 Task: Look for space in Sopron, Hungary from 6th June, 2023 to 8th June, 2023 for 2 adults in price range Rs.7000 to Rs.12000. Place can be private room with 1  bedroom having 2 beds and 1 bathroom. Property type can be house, flat, guest house. Booking option can be shelf check-in. Required host language is English.
Action: Mouse moved to (533, 85)
Screenshot: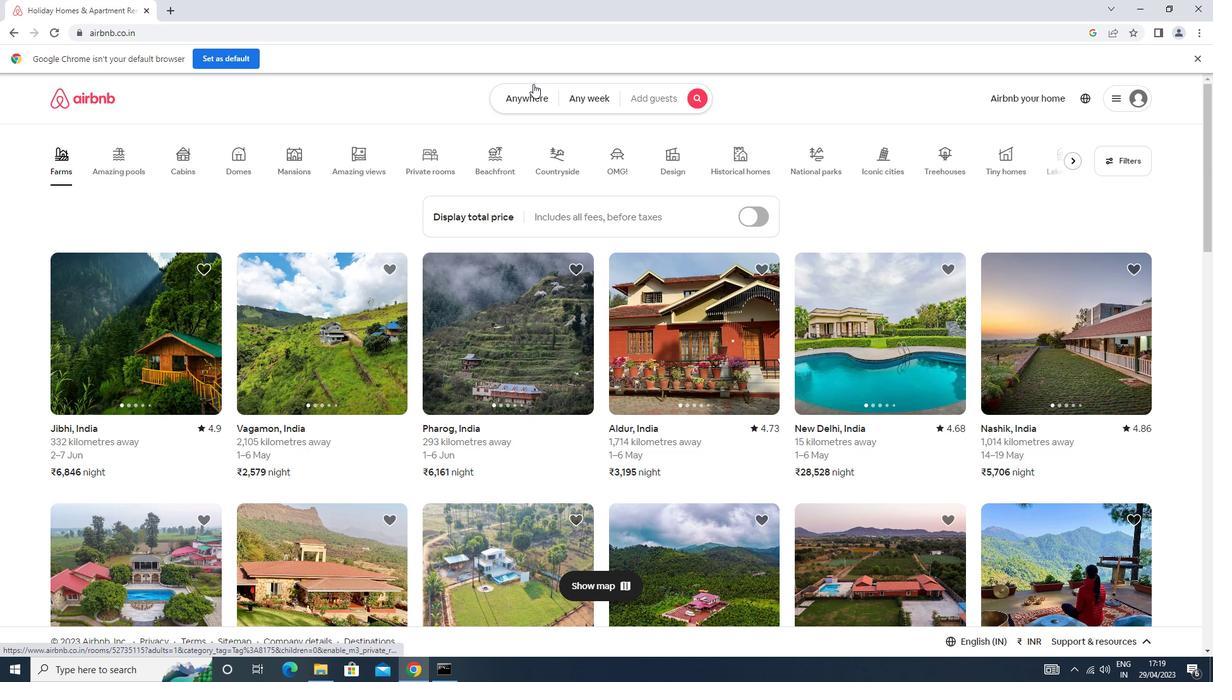 
Action: Mouse pressed left at (533, 85)
Screenshot: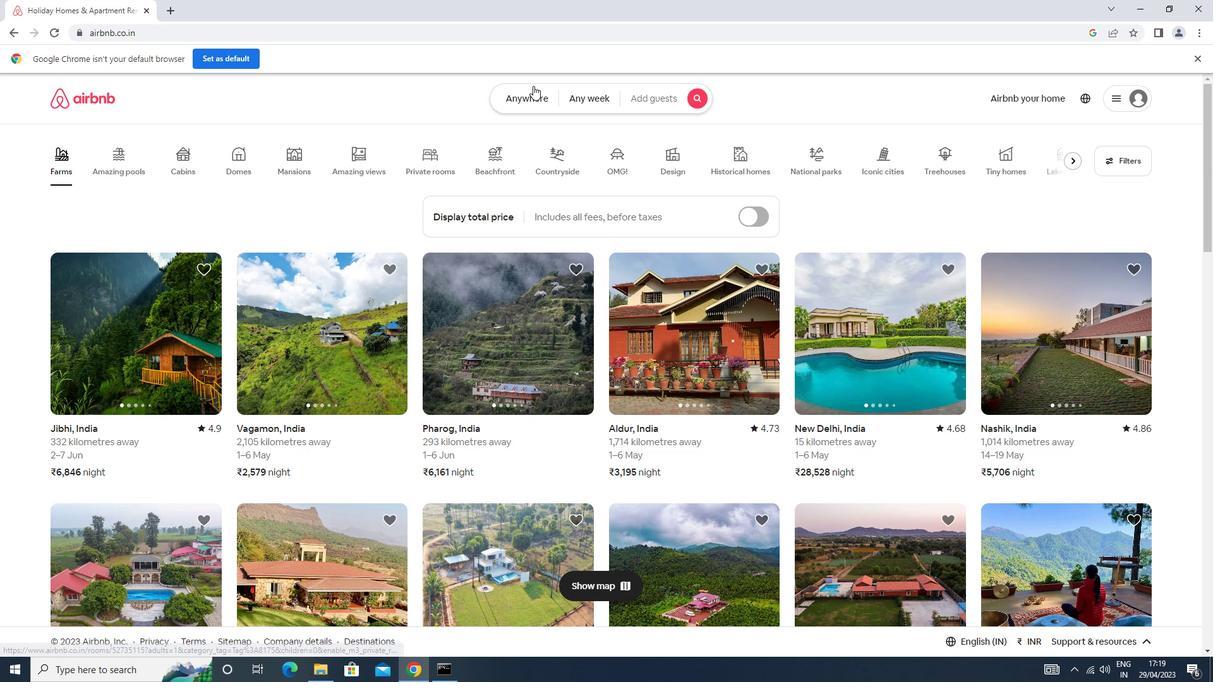 
Action: Mouse moved to (491, 153)
Screenshot: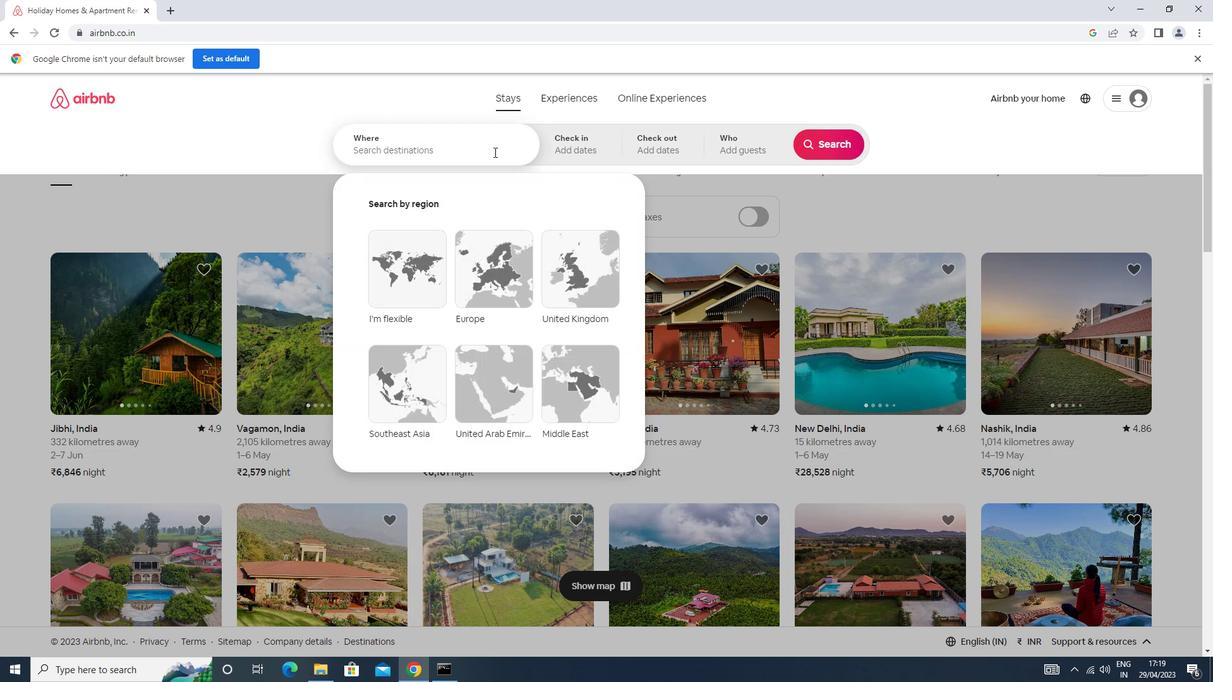 
Action: Mouse pressed left at (491, 153)
Screenshot: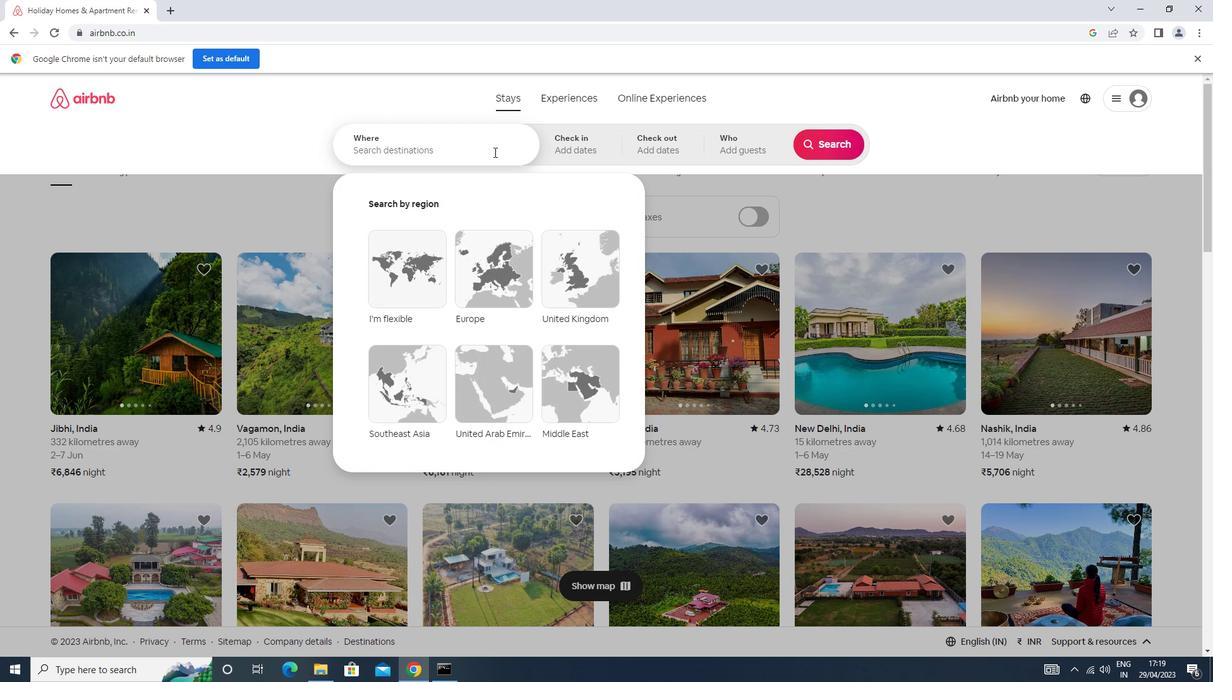 
Action: Mouse moved to (489, 154)
Screenshot: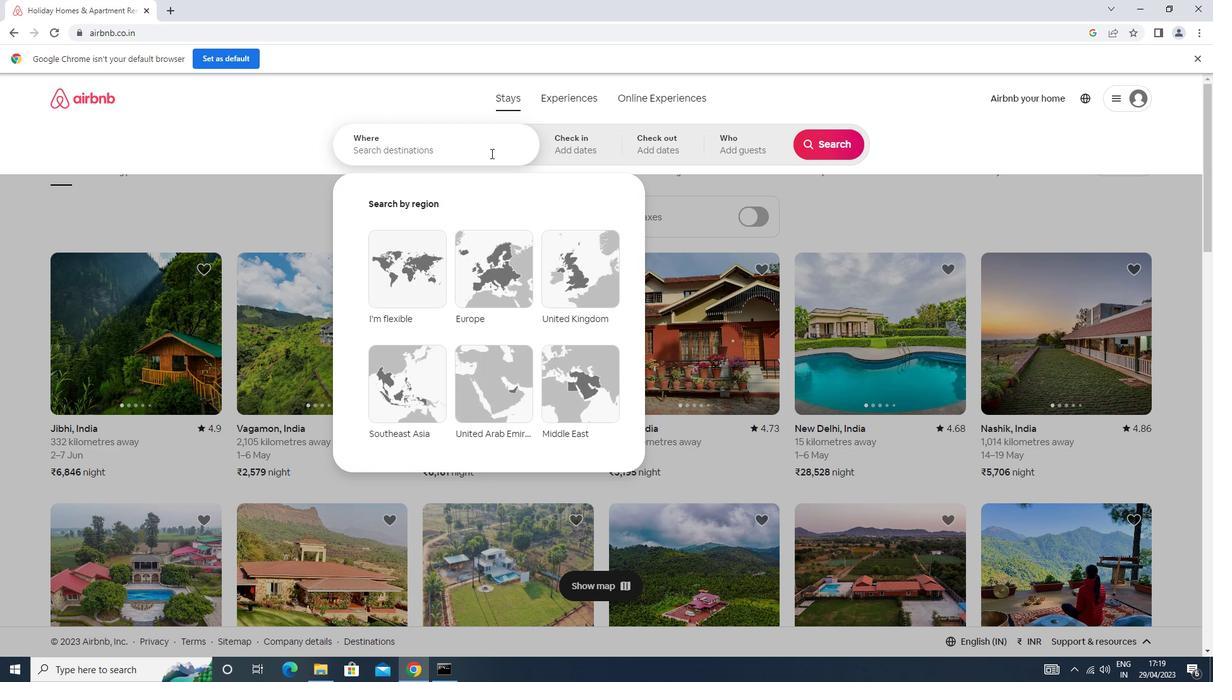 
Action: Key pressed s<Key.shift>OPRON<Key.enter>
Screenshot: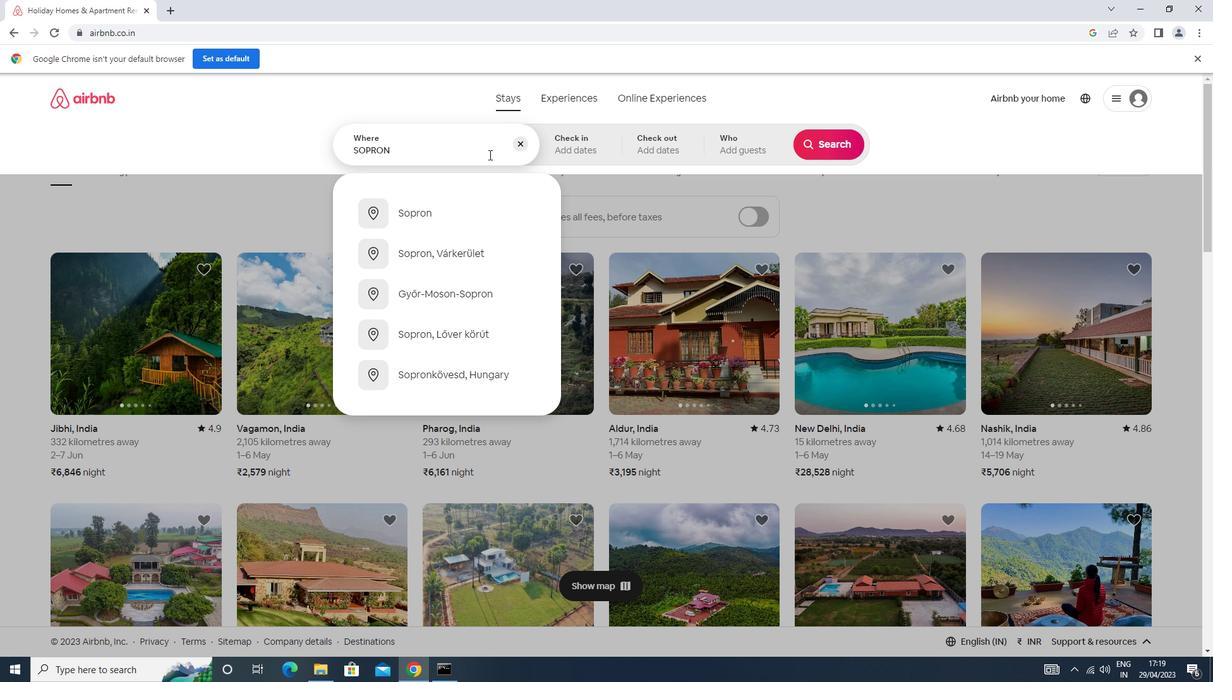 
Action: Mouse moved to (831, 245)
Screenshot: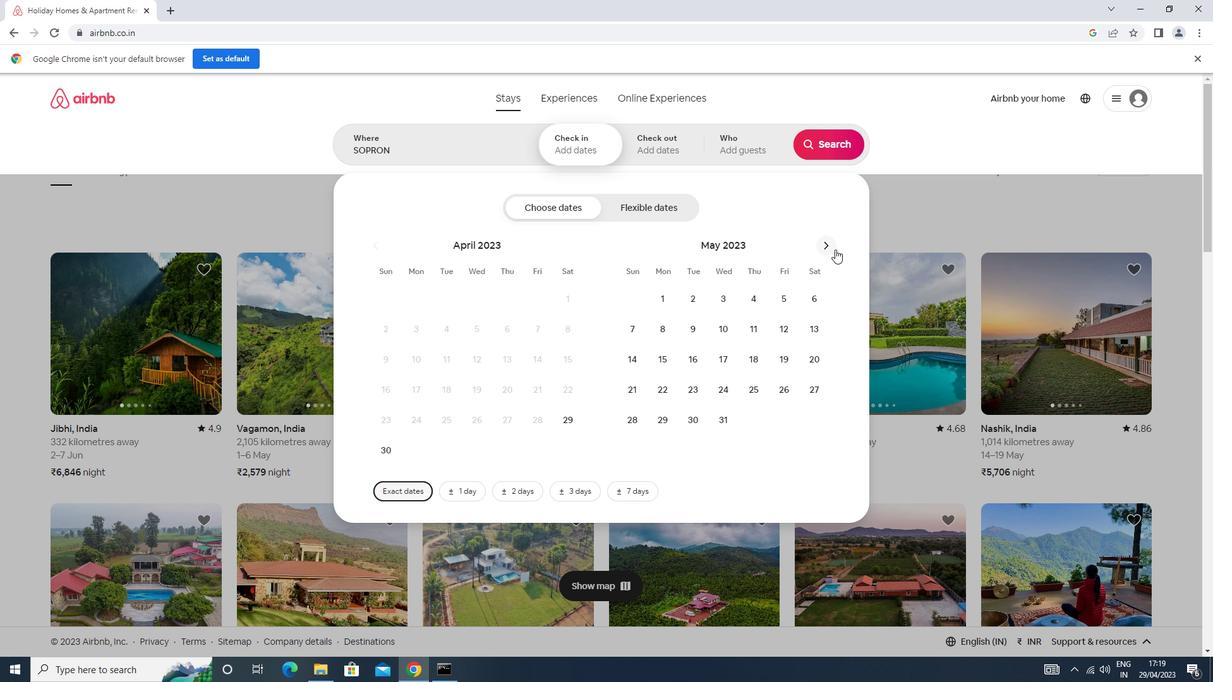 
Action: Mouse pressed left at (831, 245)
Screenshot: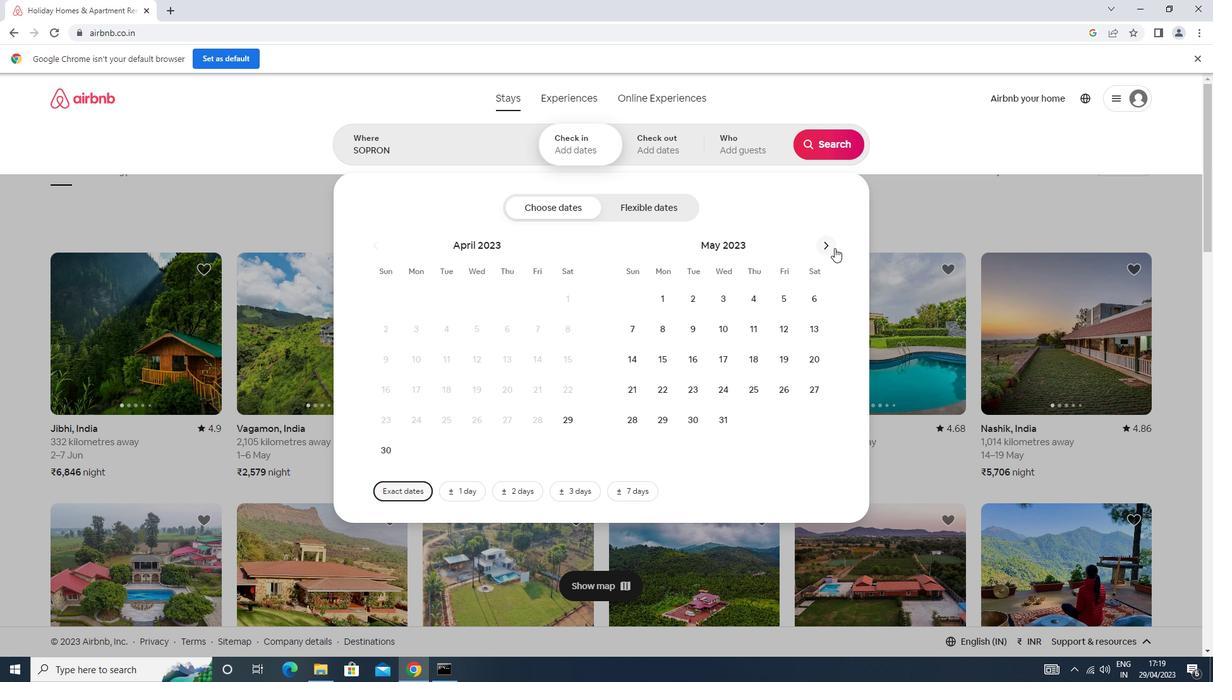 
Action: Mouse moved to (686, 326)
Screenshot: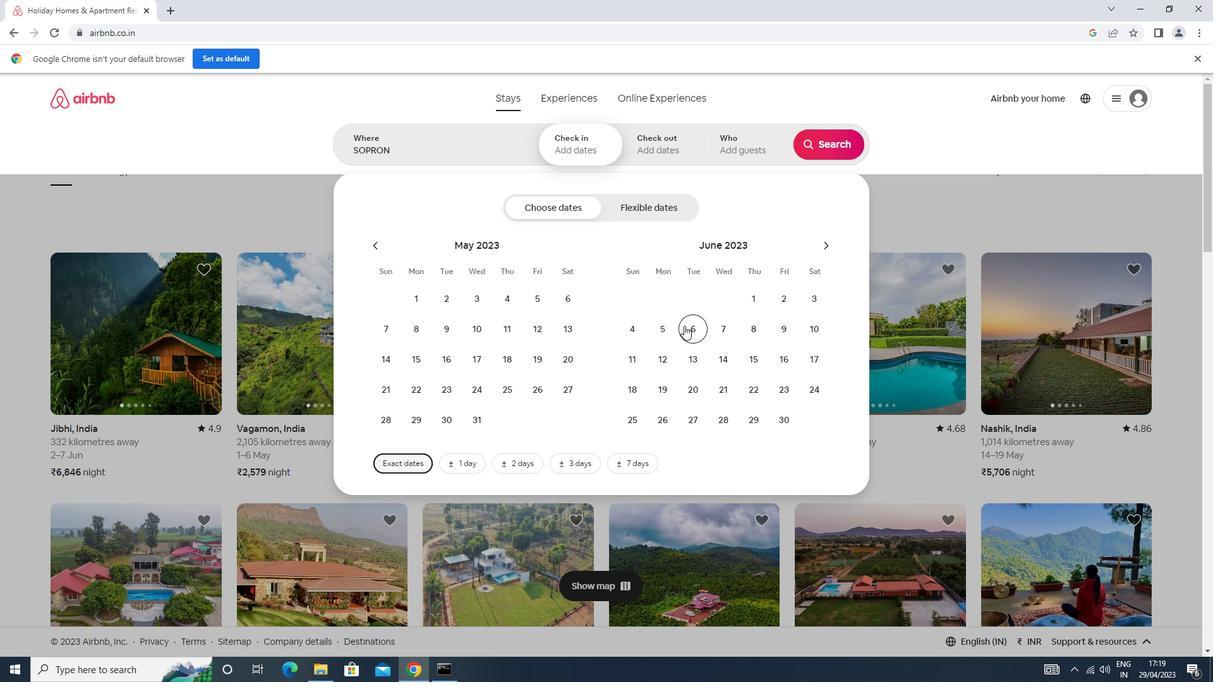 
Action: Mouse pressed left at (686, 326)
Screenshot: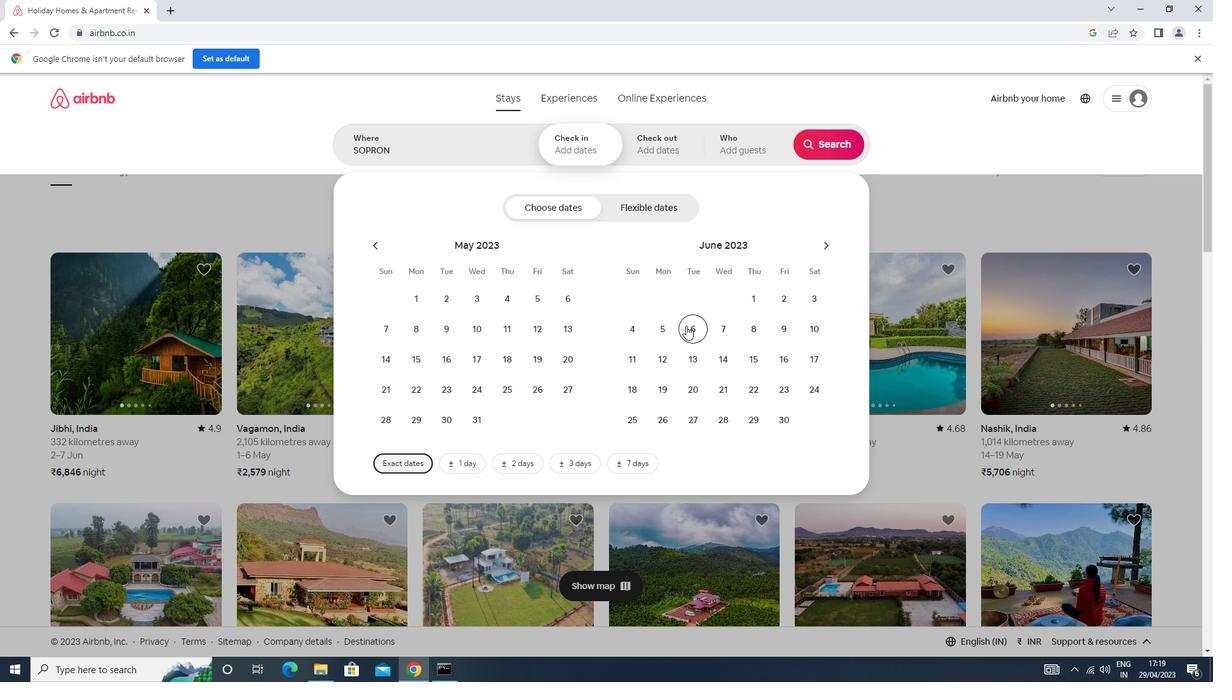 
Action: Mouse moved to (752, 333)
Screenshot: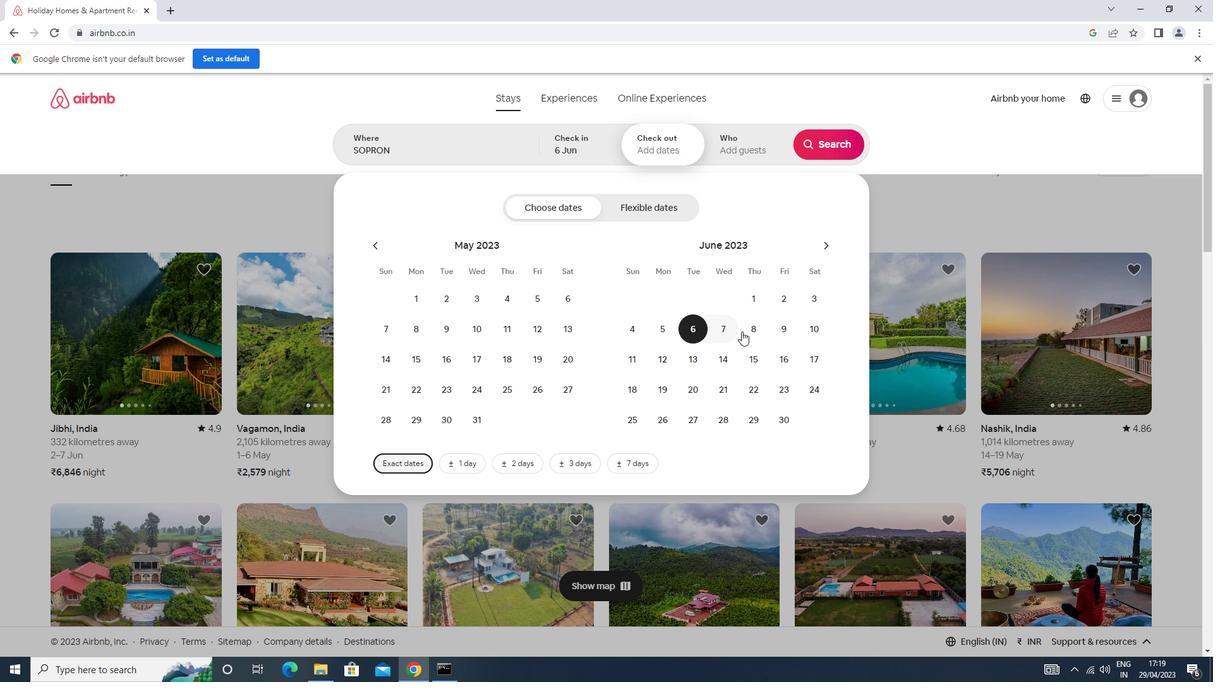 
Action: Mouse pressed left at (752, 333)
Screenshot: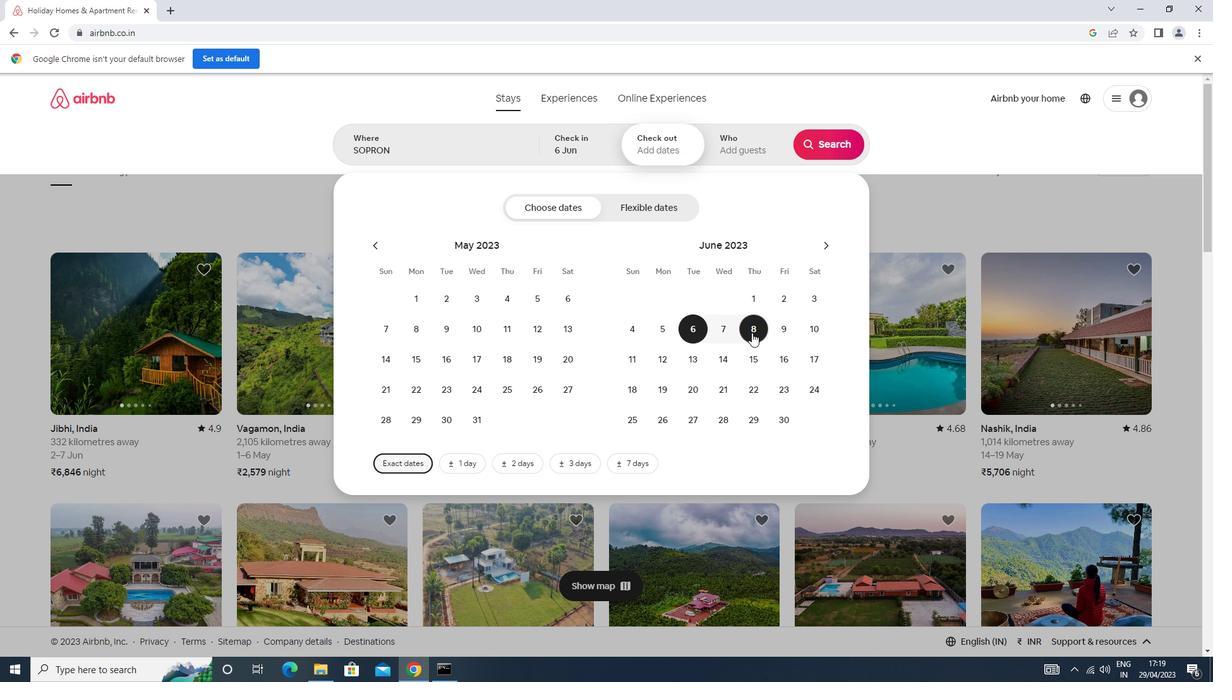 
Action: Mouse moved to (740, 142)
Screenshot: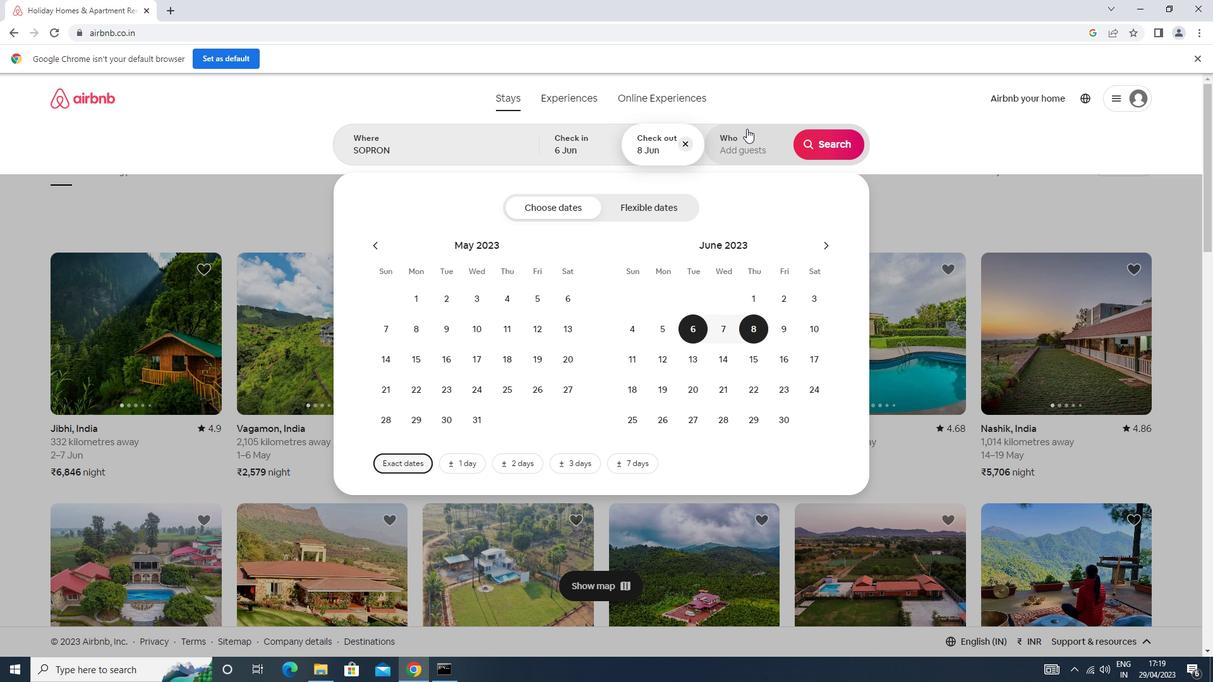 
Action: Mouse pressed left at (740, 142)
Screenshot: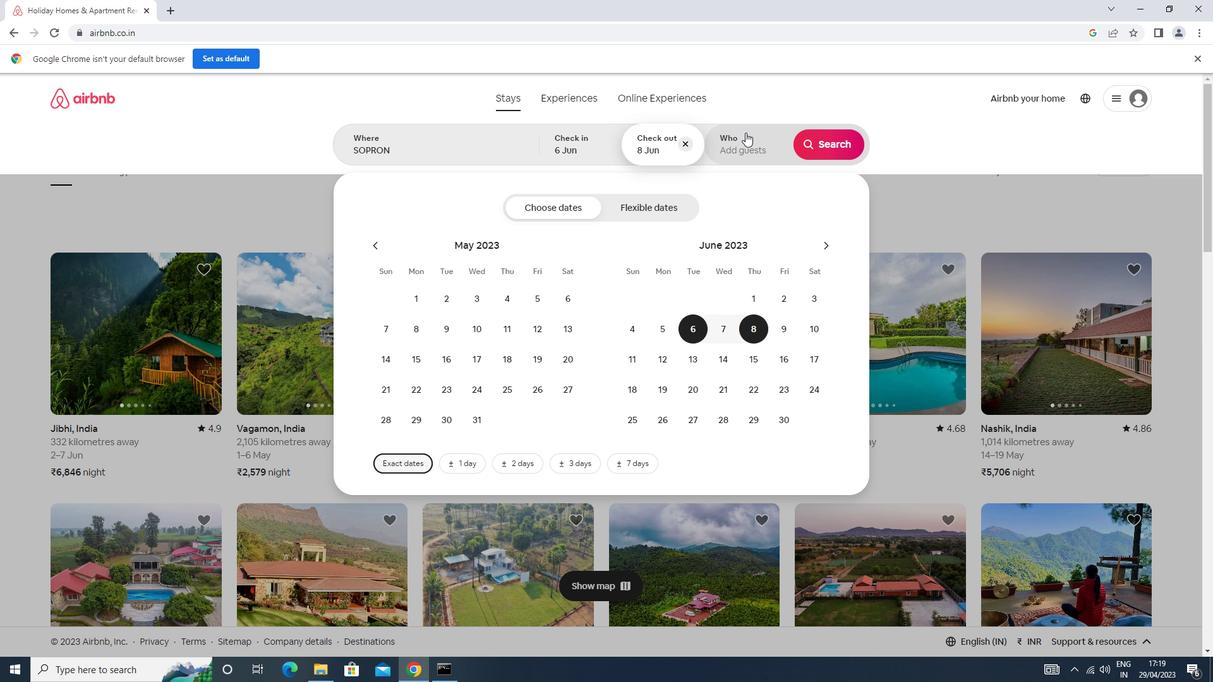 
Action: Mouse moved to (828, 212)
Screenshot: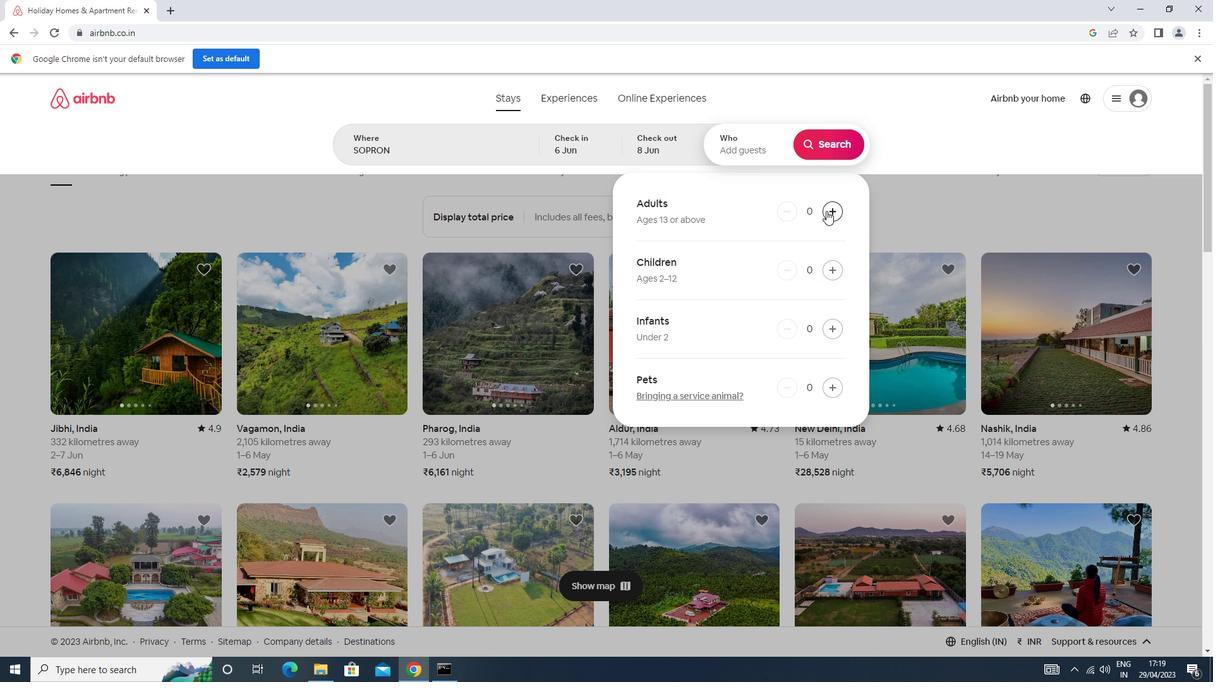 
Action: Mouse pressed left at (828, 212)
Screenshot: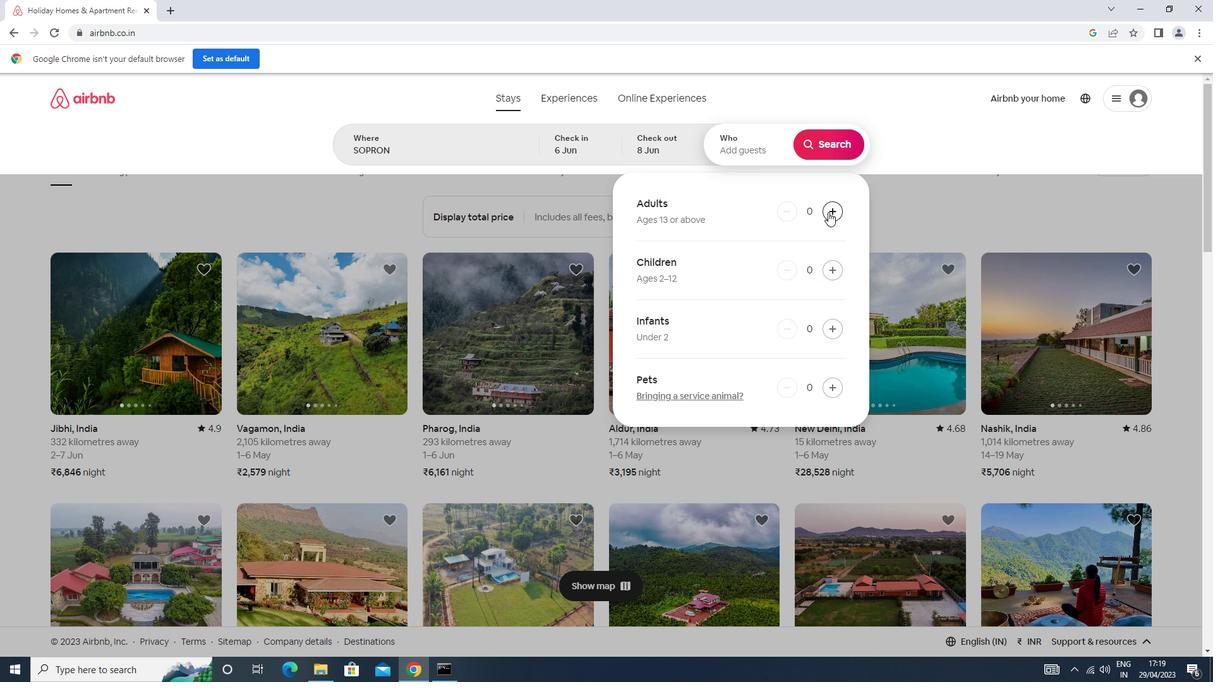 
Action: Mouse pressed left at (828, 212)
Screenshot: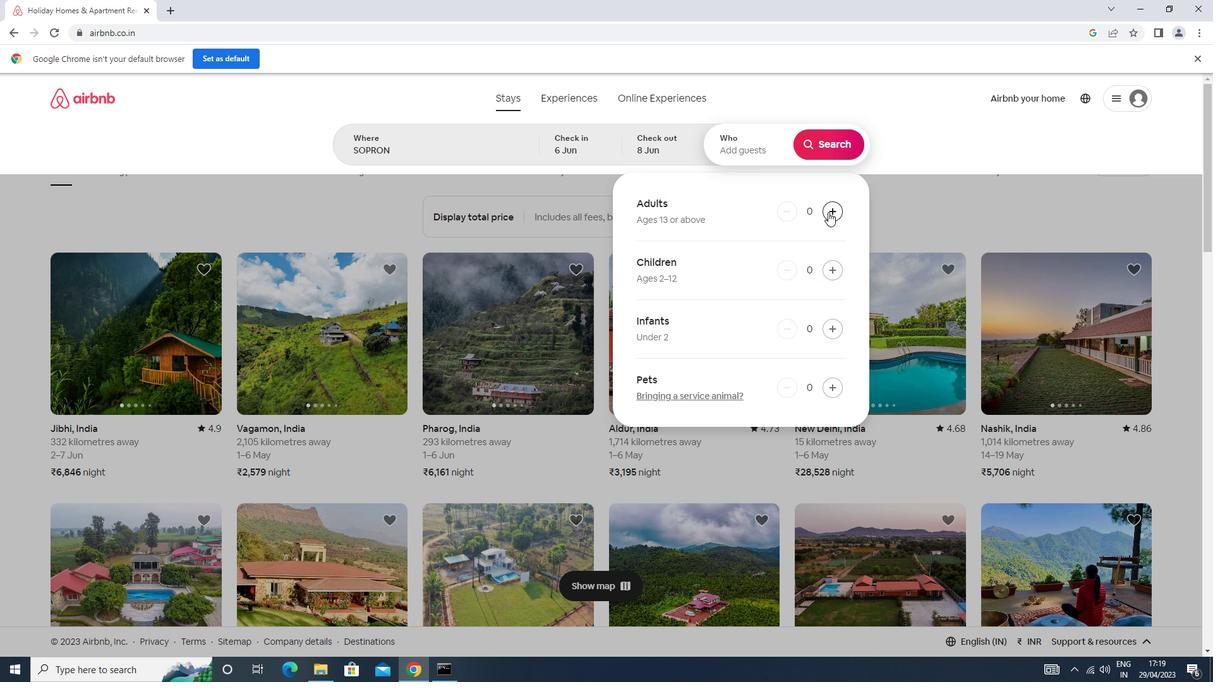 
Action: Mouse moved to (838, 147)
Screenshot: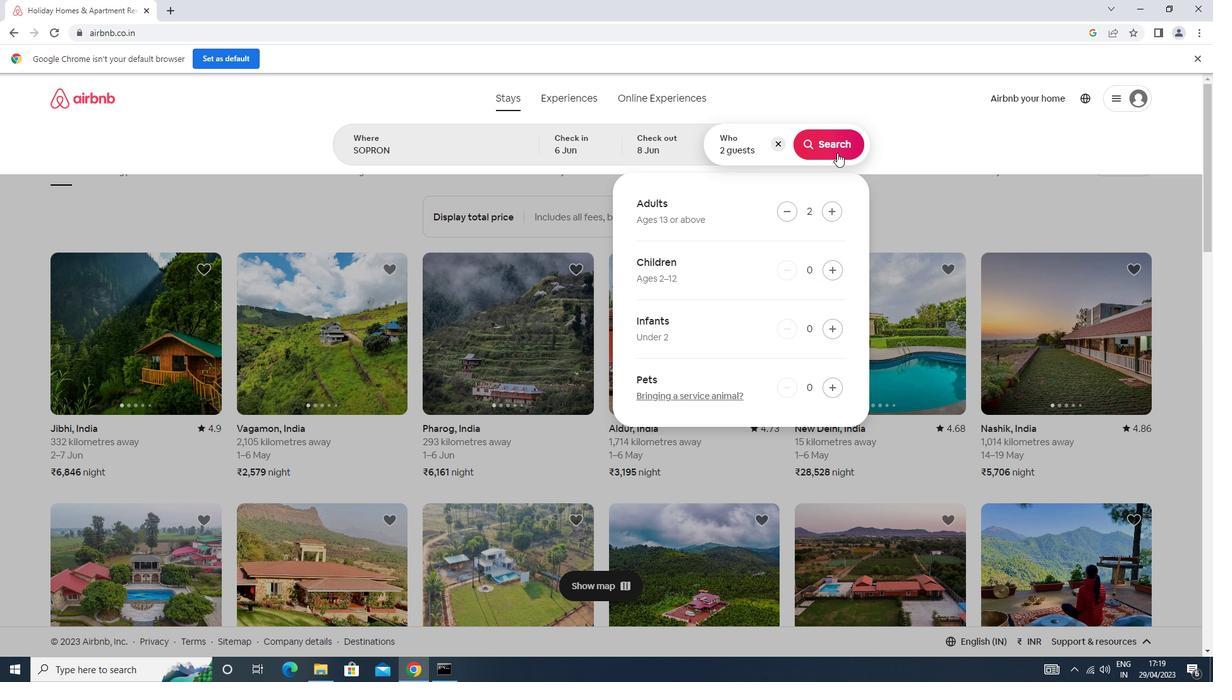 
Action: Mouse pressed left at (838, 147)
Screenshot: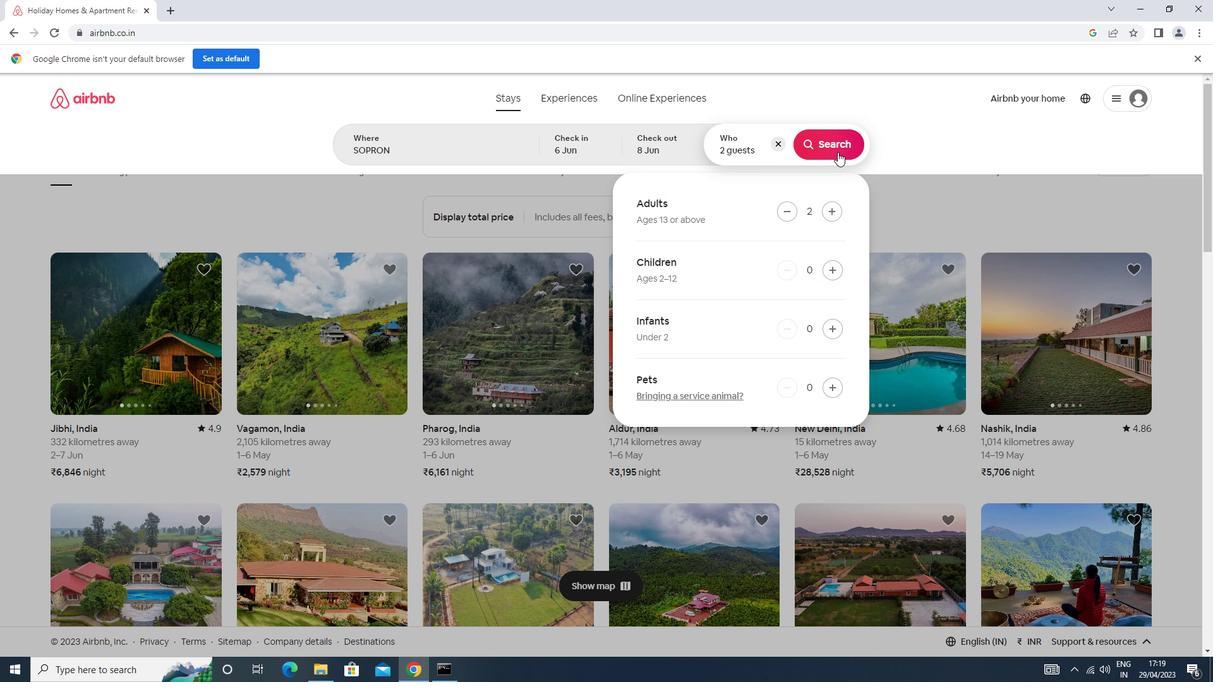 
Action: Mouse moved to (1165, 151)
Screenshot: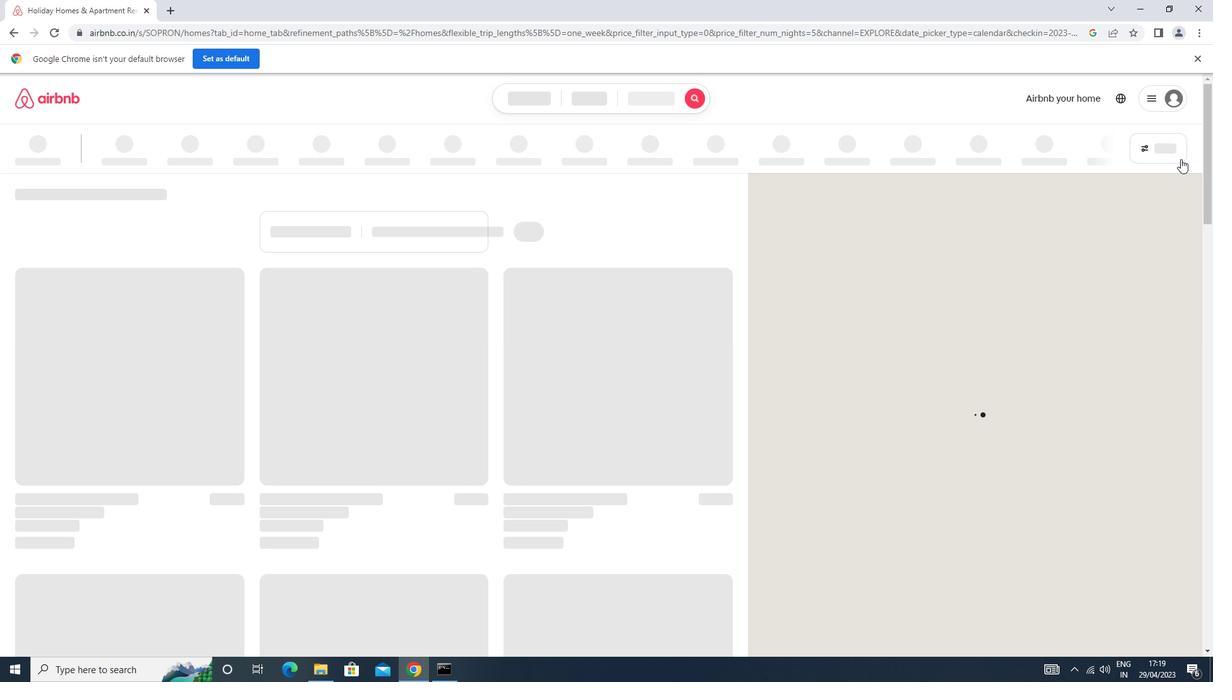 
Action: Mouse pressed left at (1165, 151)
Screenshot: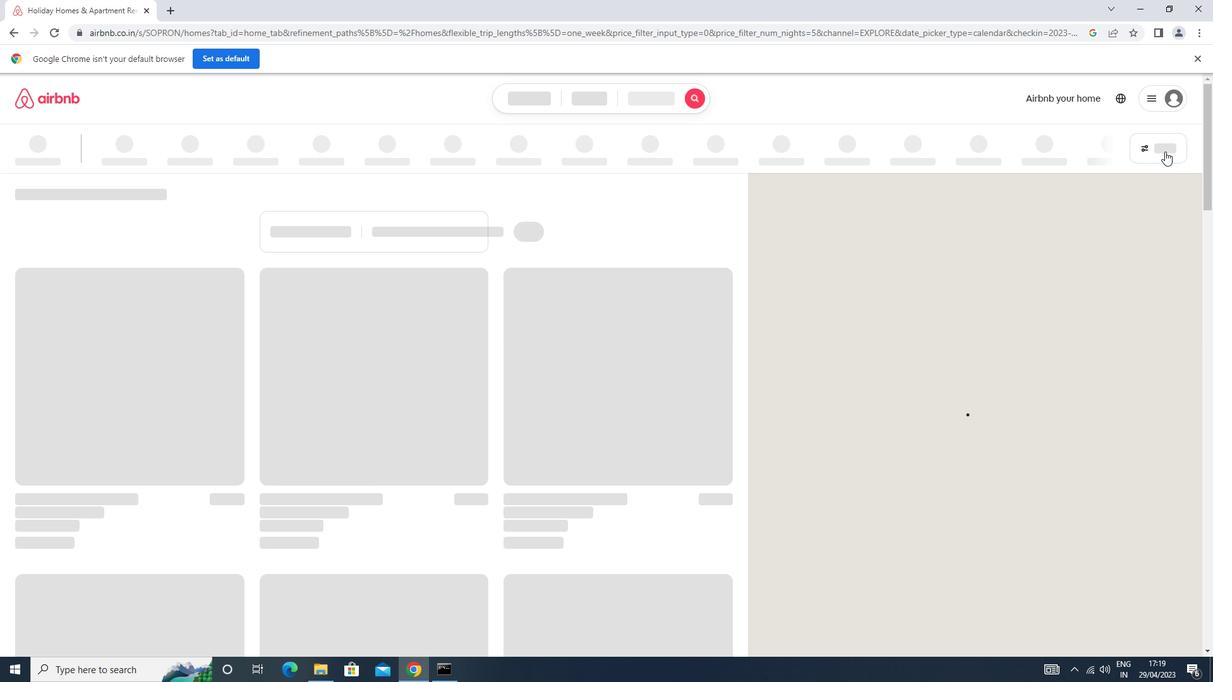 
Action: Mouse moved to (518, 308)
Screenshot: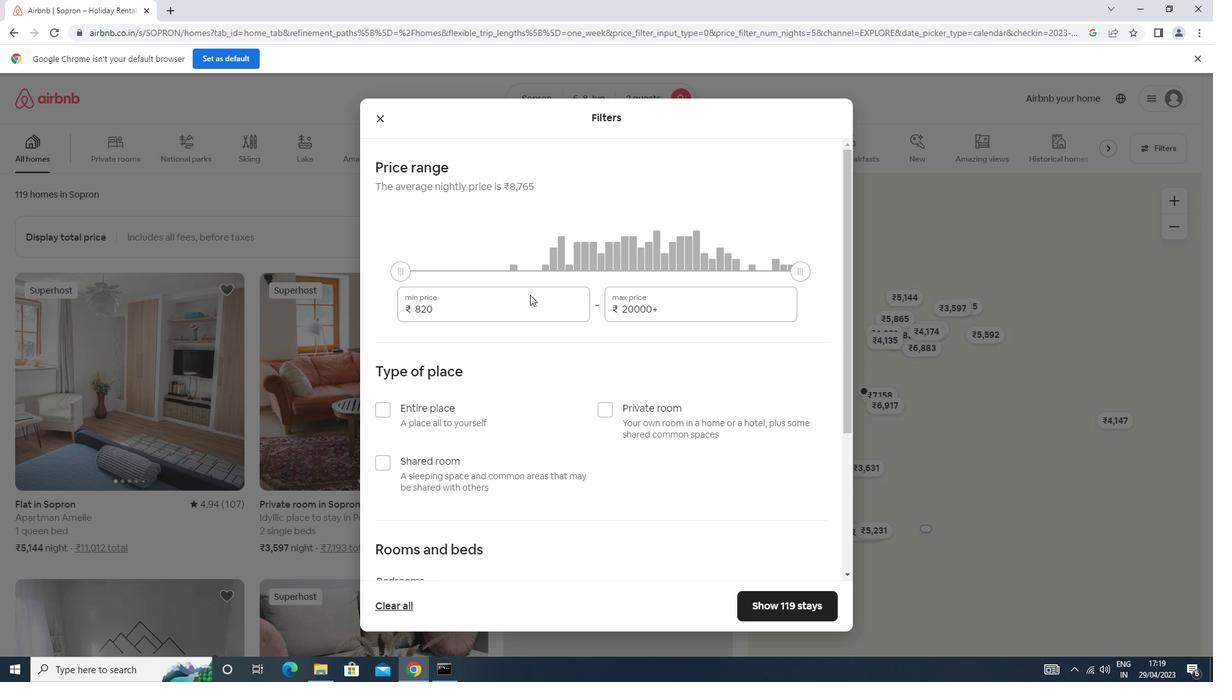 
Action: Mouse pressed left at (518, 308)
Screenshot: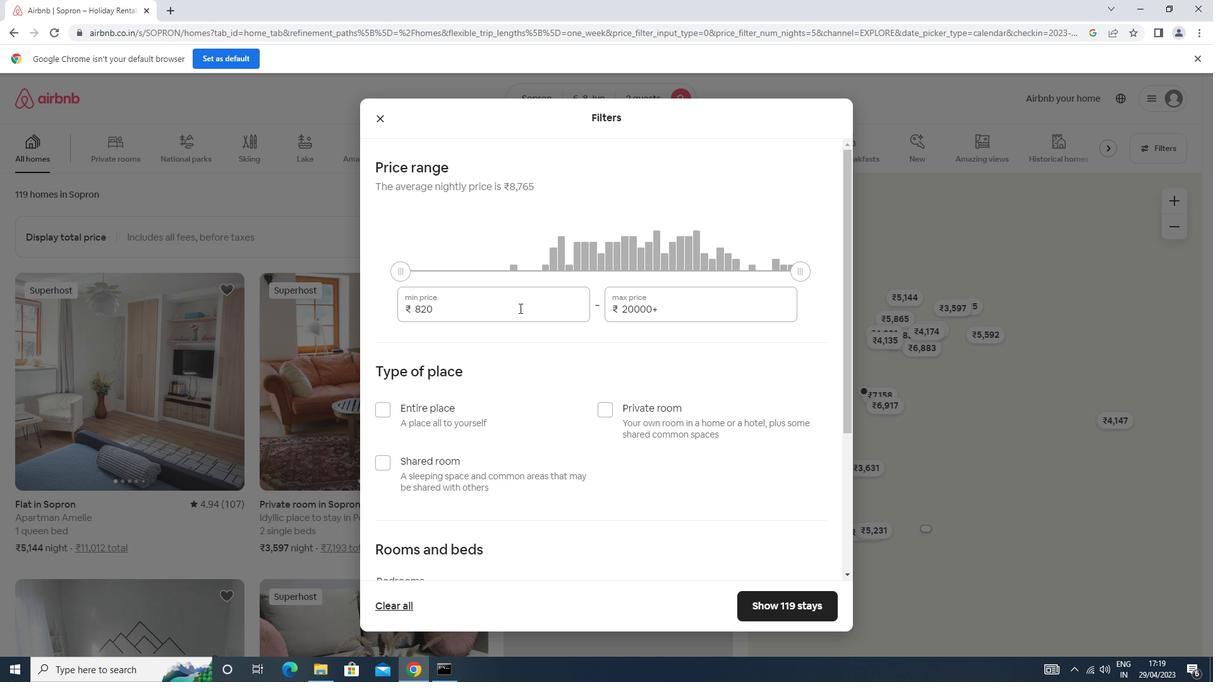 
Action: Mouse moved to (515, 314)
Screenshot: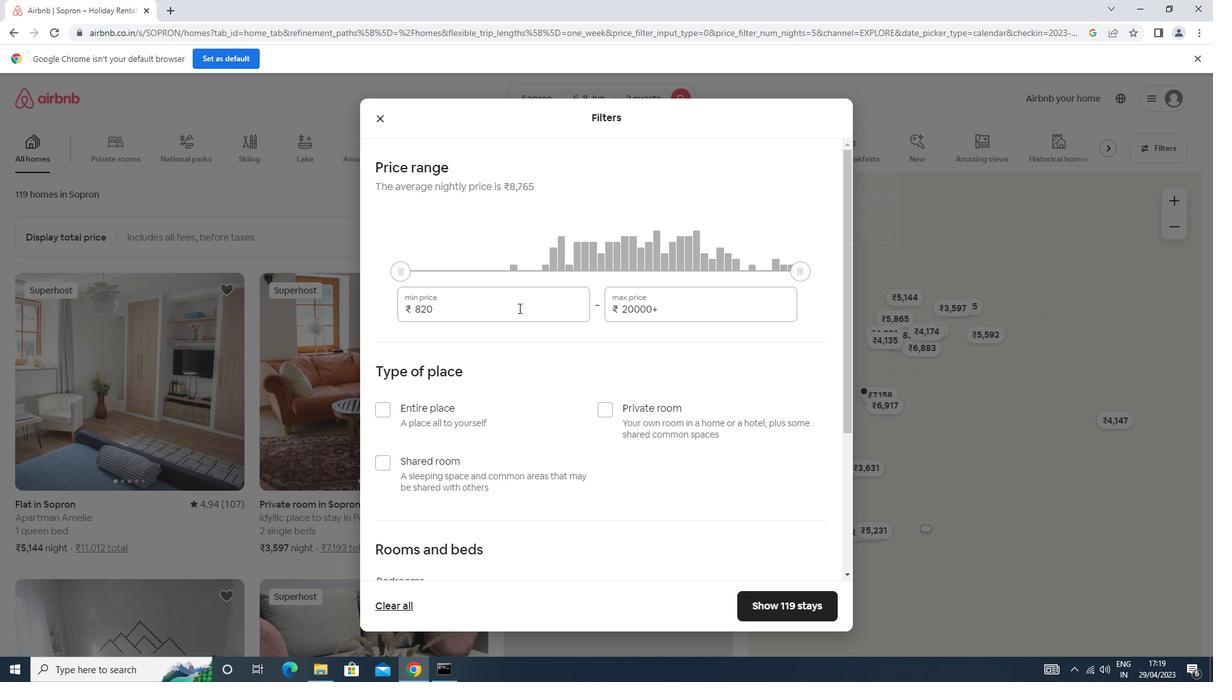 
Action: Key pressed <Key.backspace><Key.backspace><Key.backspace><Key.backspace><Key.backspace><Key.backspace><Key.backspace><Key.backspace><Key.backspace><Key.backspace><Key.backspace><Key.backspace><Key.backspace><Key.backspace>7000<Key.tab>12000
Screenshot: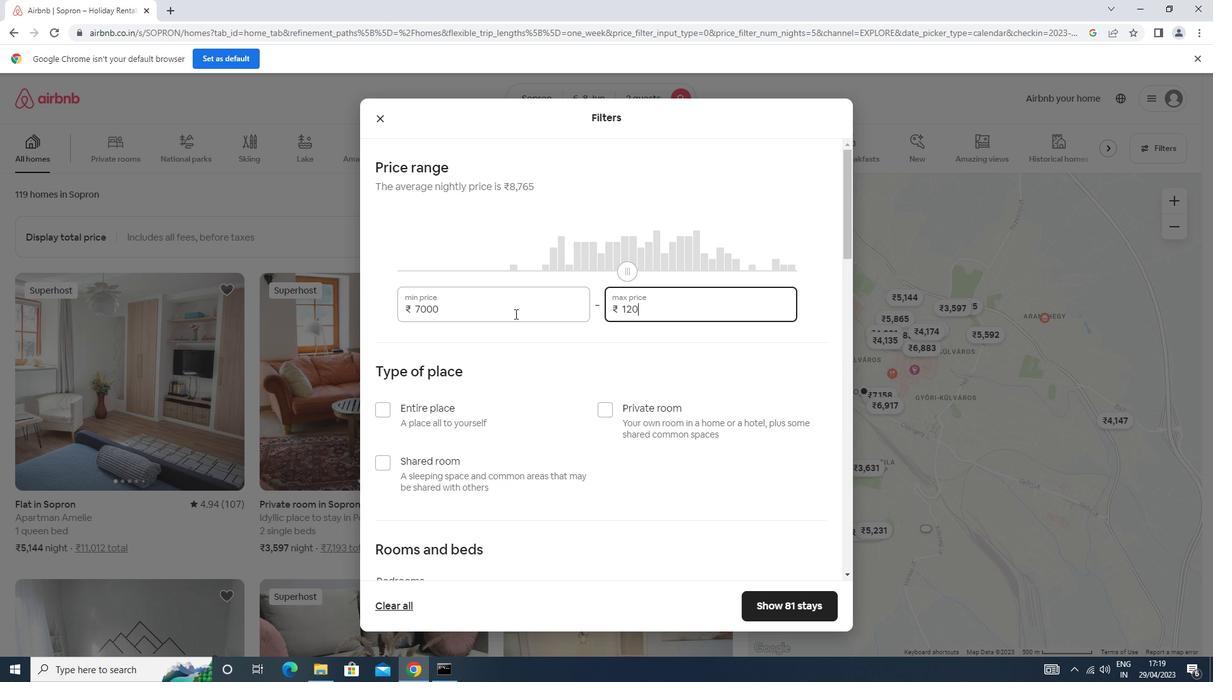 
Action: Mouse moved to (525, 308)
Screenshot: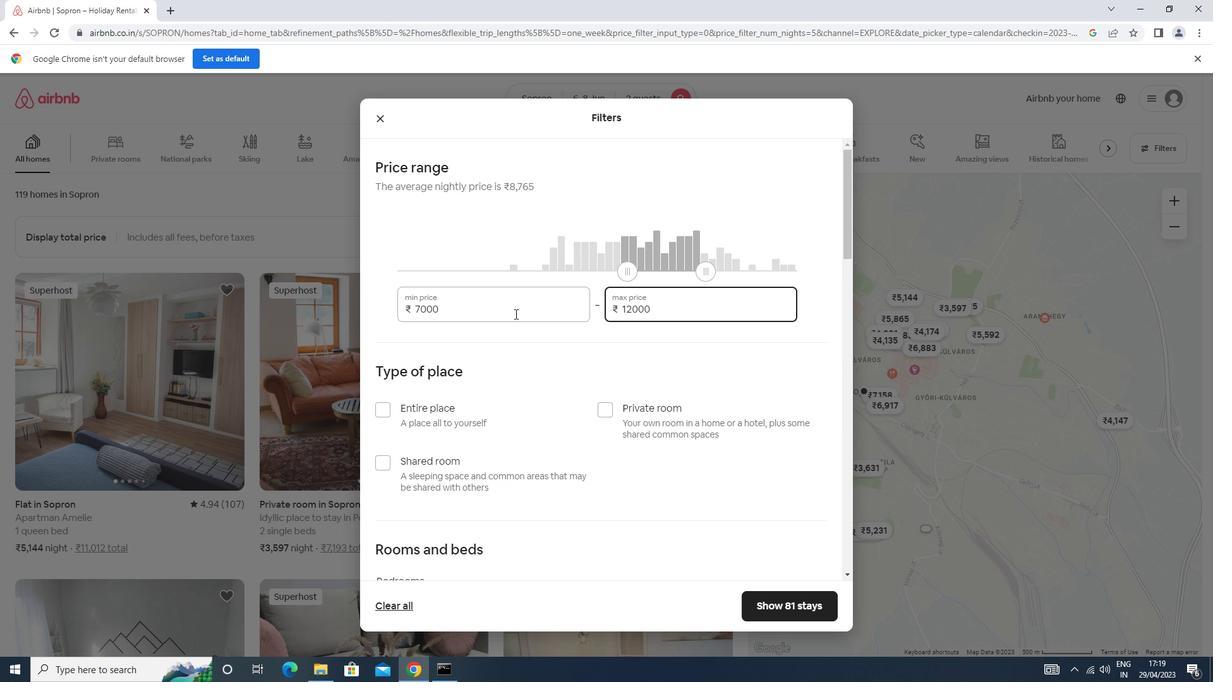 
Action: Mouse scrolled (525, 307) with delta (0, 0)
Screenshot: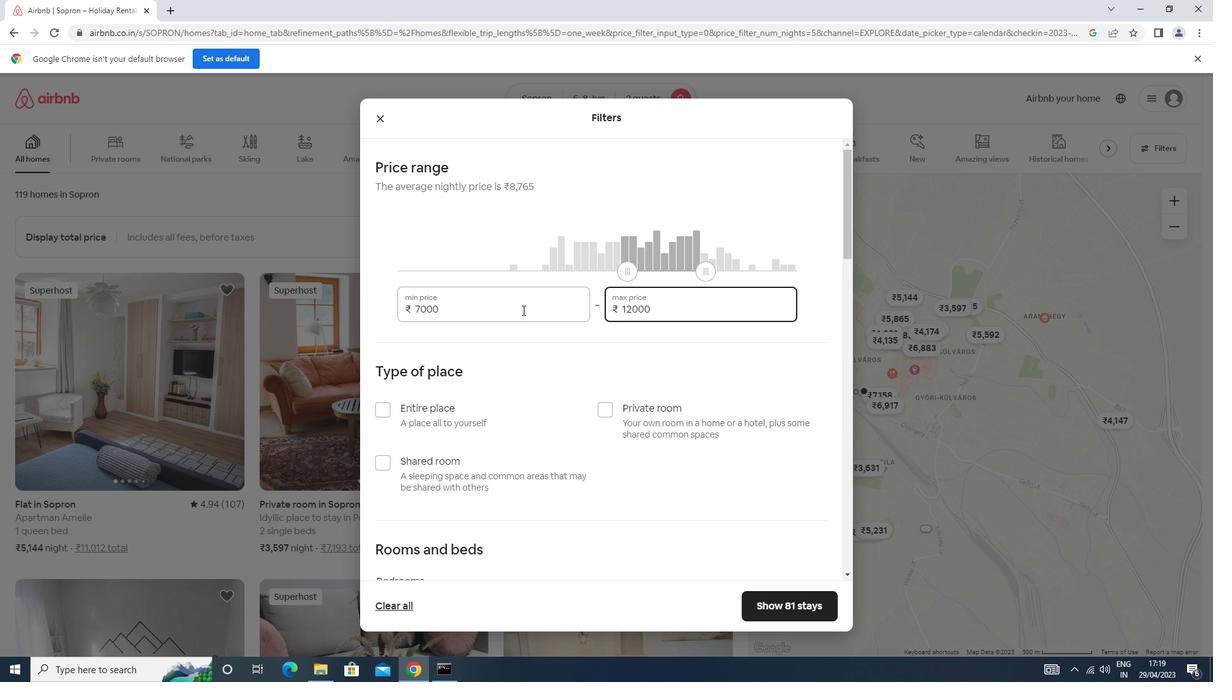 
Action: Mouse scrolled (525, 307) with delta (0, 0)
Screenshot: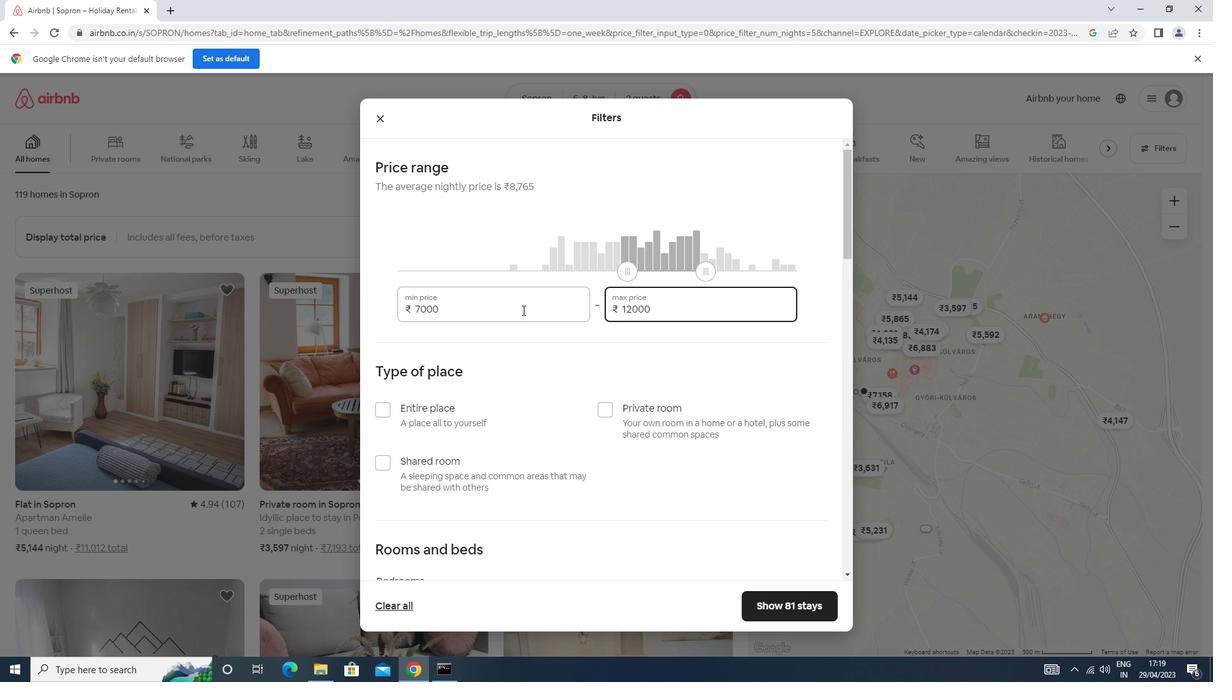 
Action: Mouse scrolled (525, 307) with delta (0, 0)
Screenshot: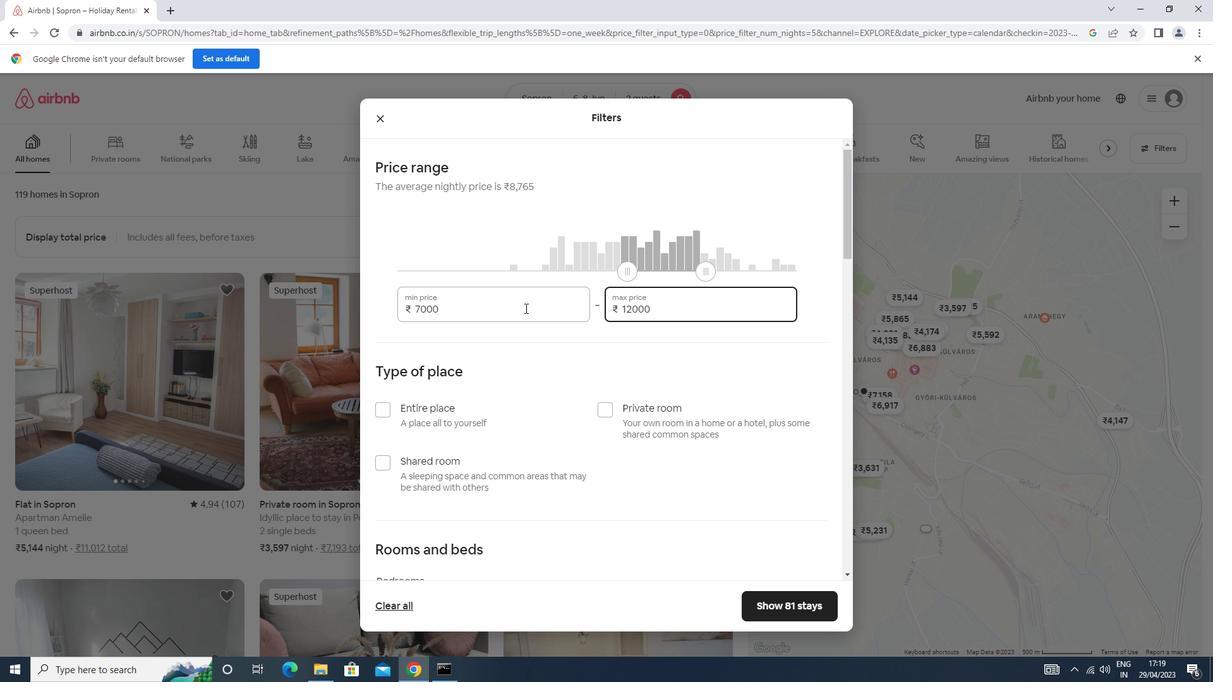 
Action: Mouse moved to (620, 216)
Screenshot: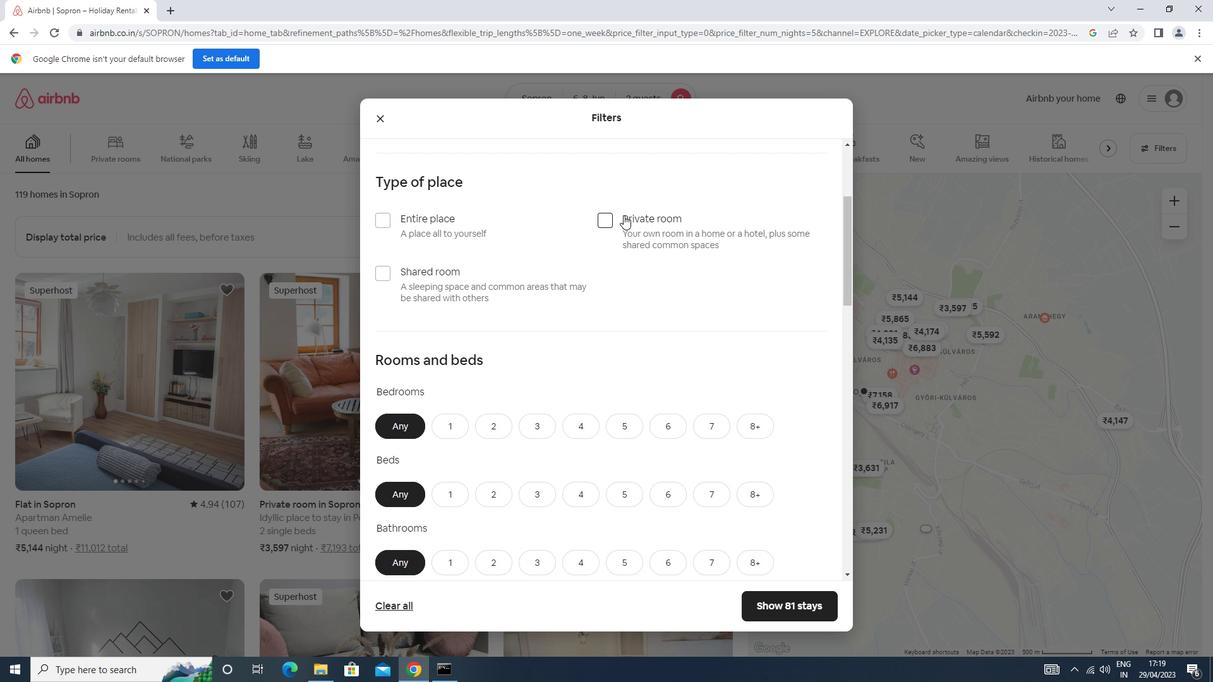 
Action: Mouse pressed left at (620, 216)
Screenshot: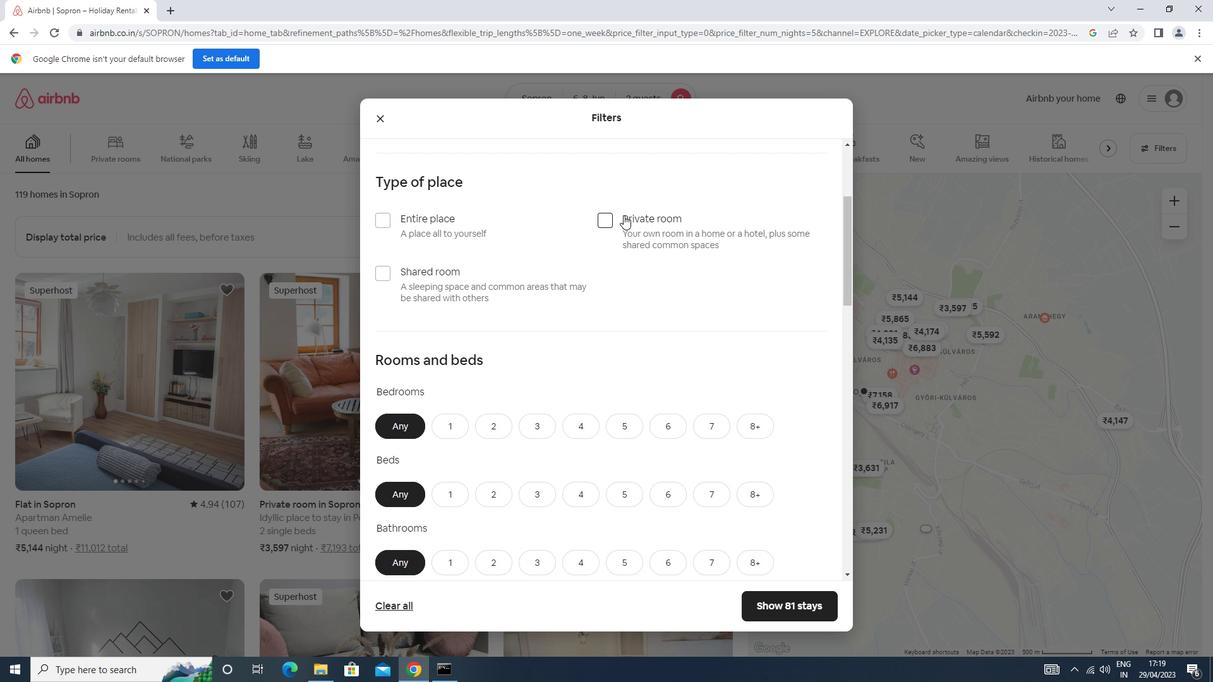 
Action: Mouse moved to (620, 216)
Screenshot: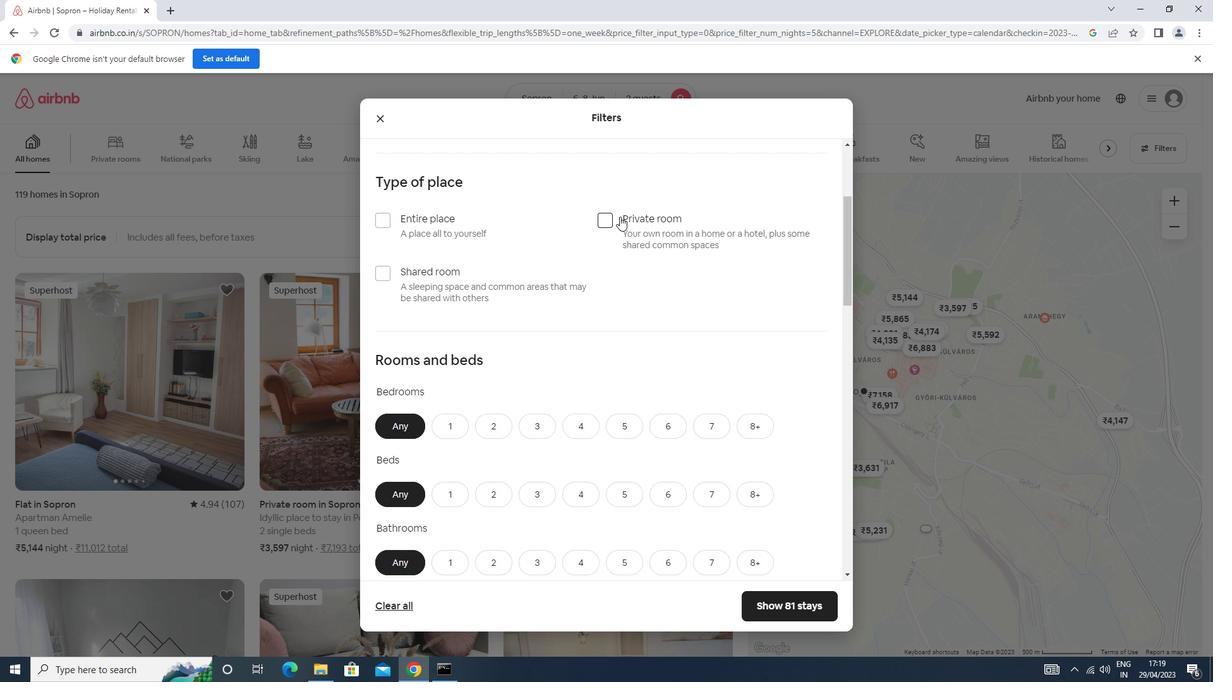 
Action: Mouse scrolled (620, 216) with delta (0, 0)
Screenshot: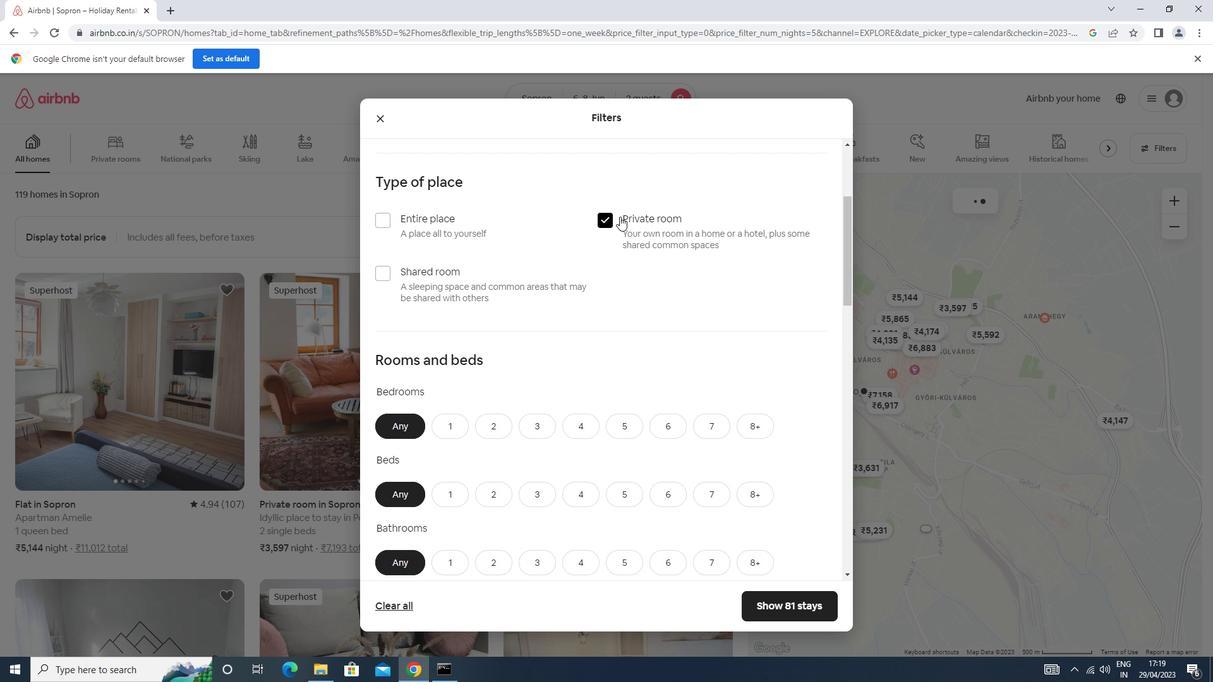 
Action: Mouse scrolled (620, 216) with delta (0, 0)
Screenshot: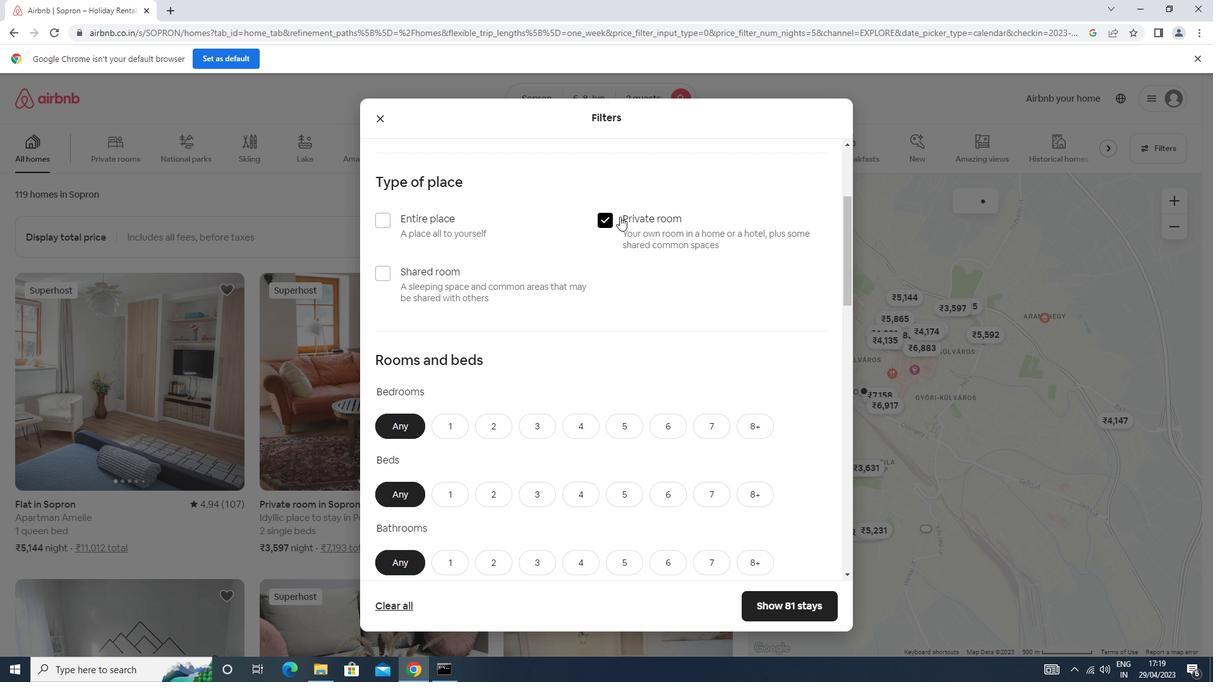 
Action: Mouse scrolled (620, 216) with delta (0, 0)
Screenshot: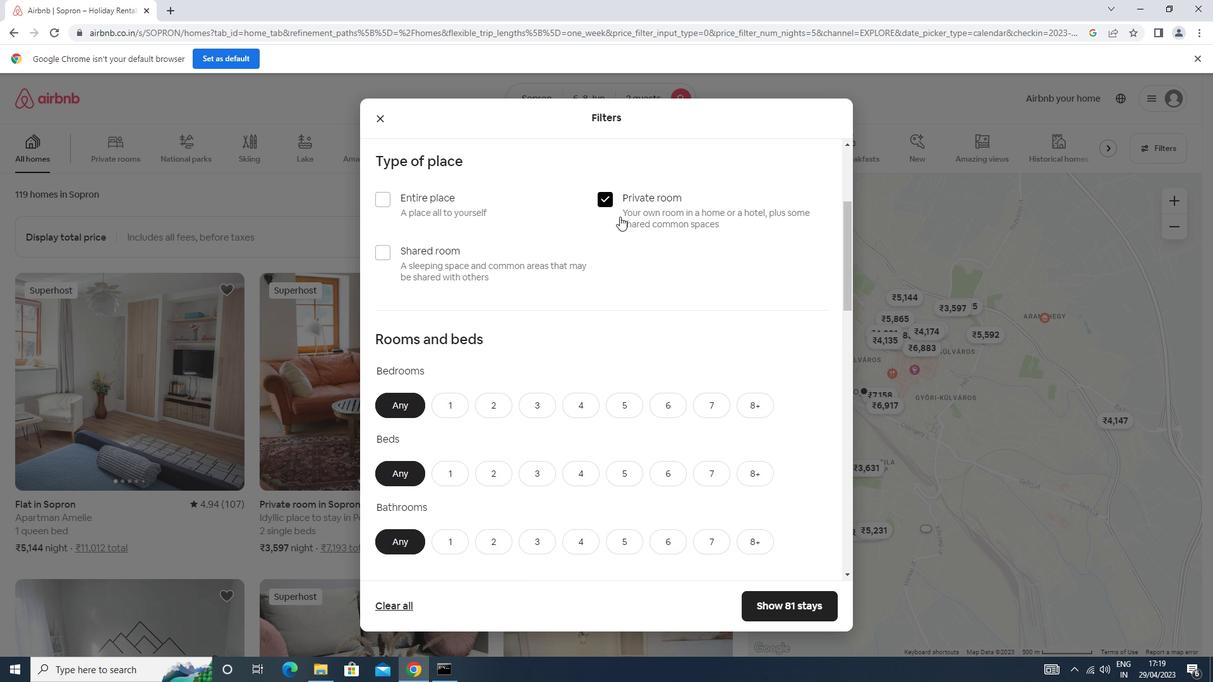 
Action: Mouse moved to (448, 226)
Screenshot: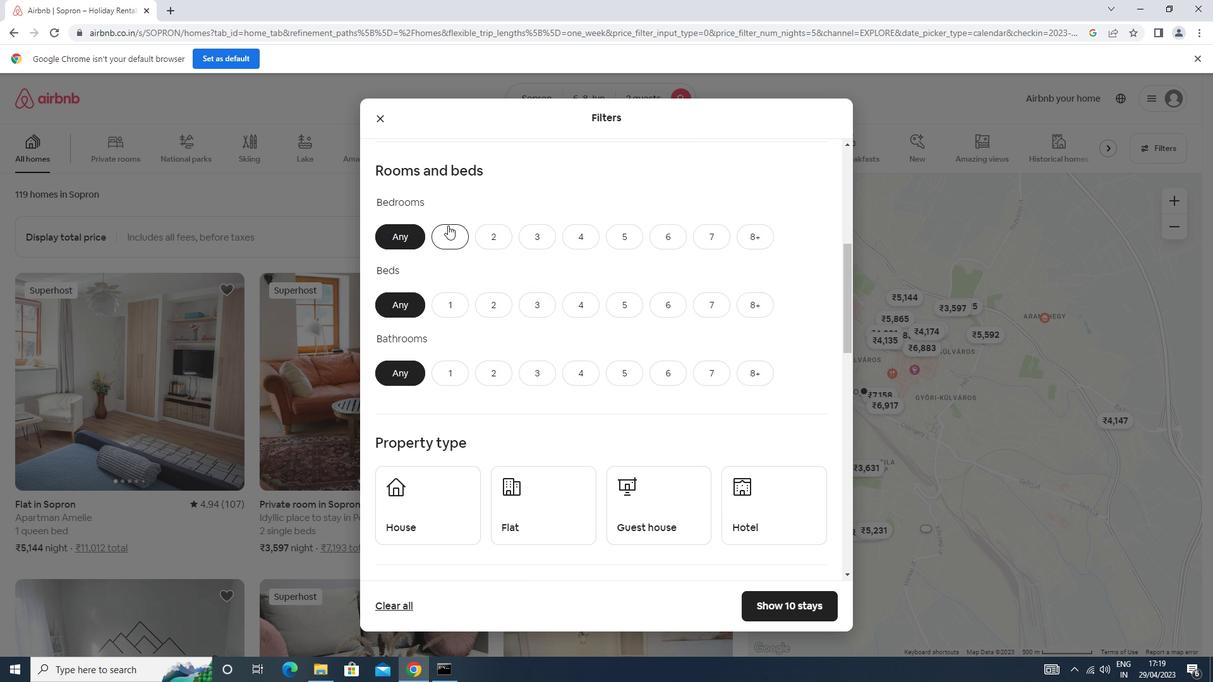 
Action: Mouse pressed left at (448, 226)
Screenshot: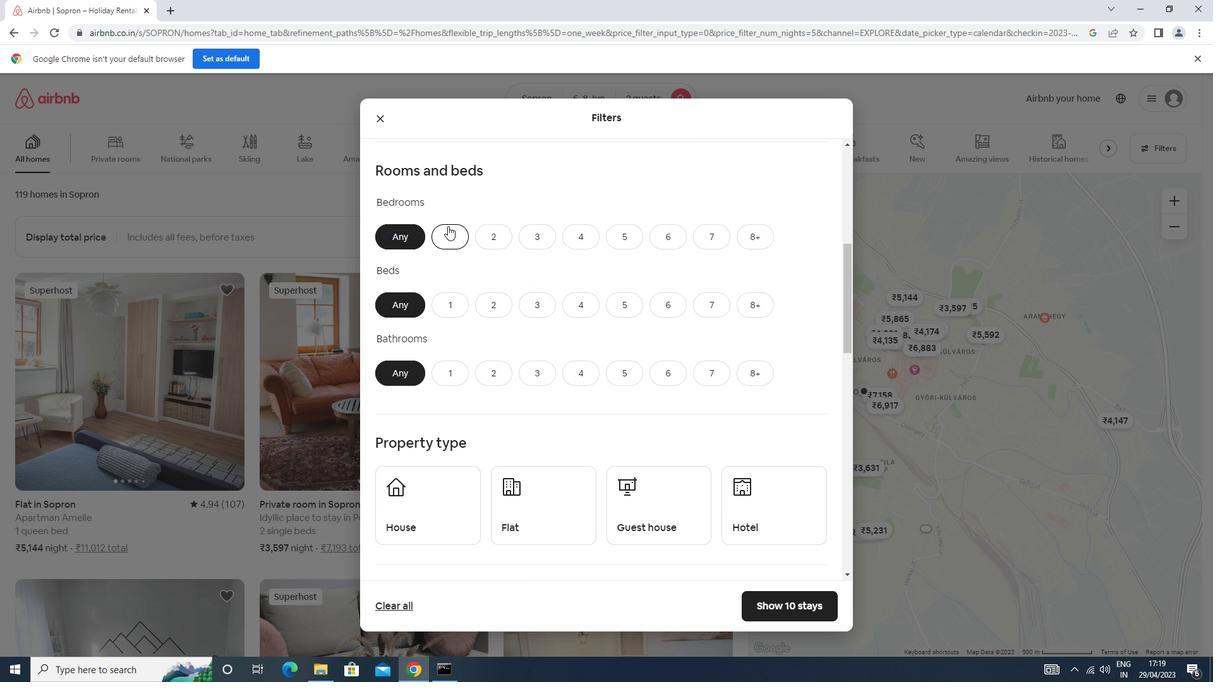
Action: Mouse moved to (494, 308)
Screenshot: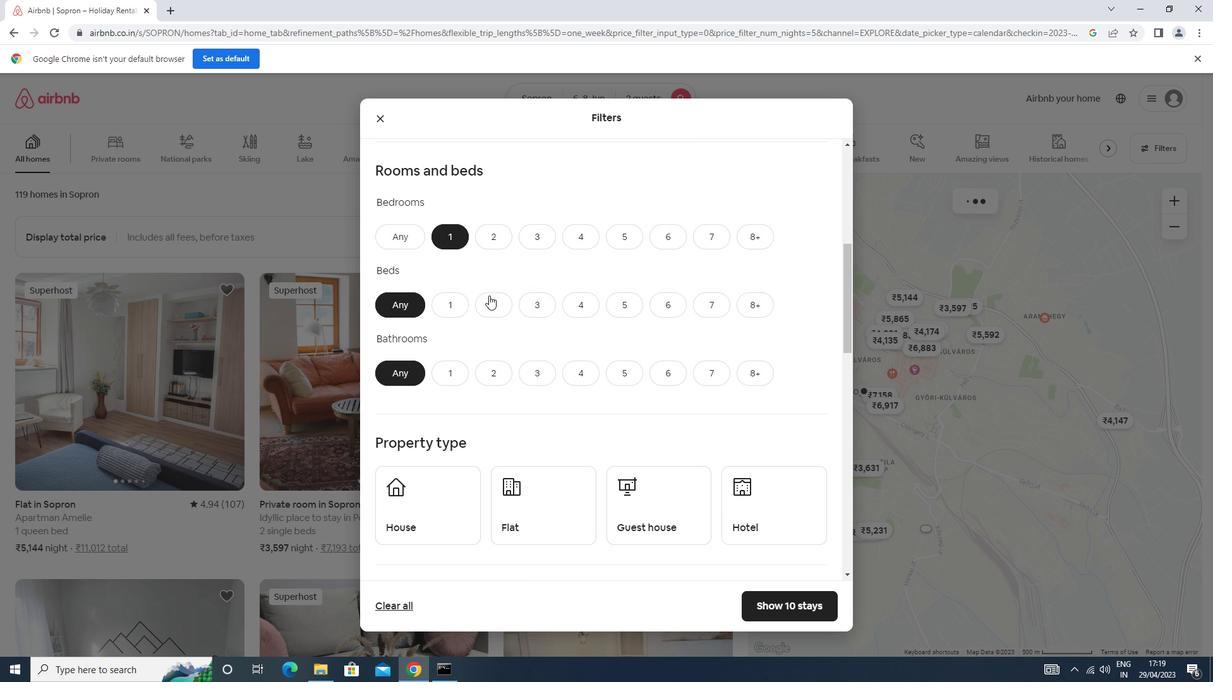 
Action: Mouse pressed left at (494, 308)
Screenshot: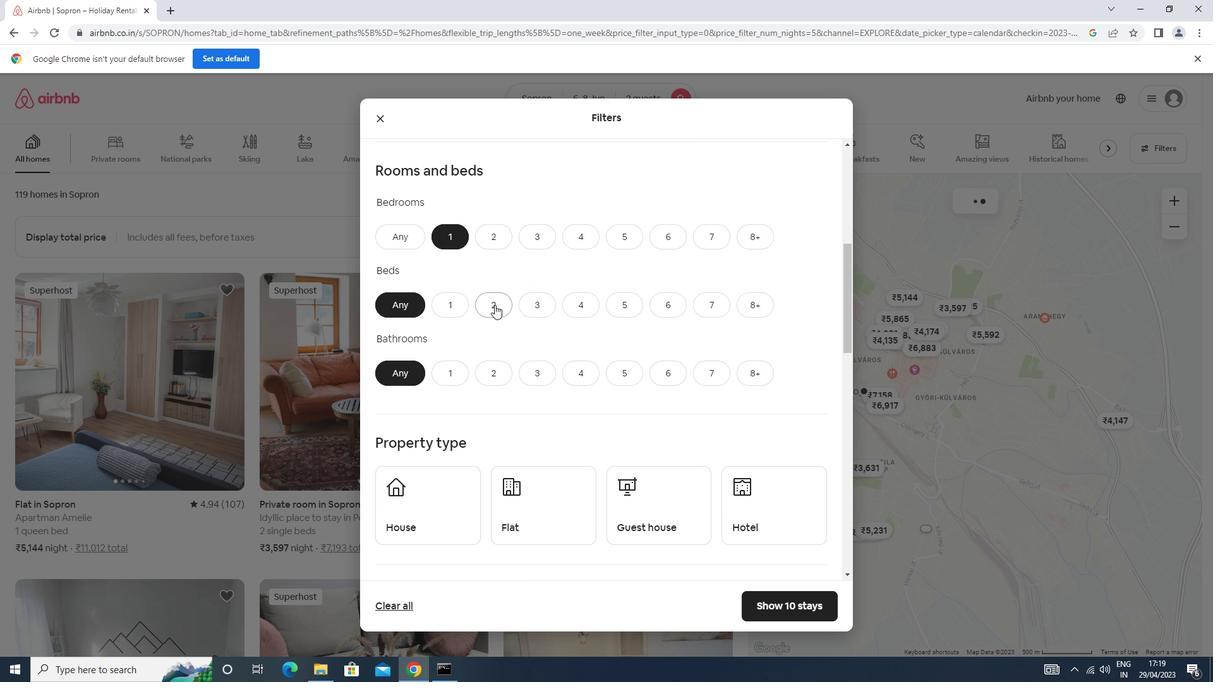 
Action: Mouse moved to (448, 381)
Screenshot: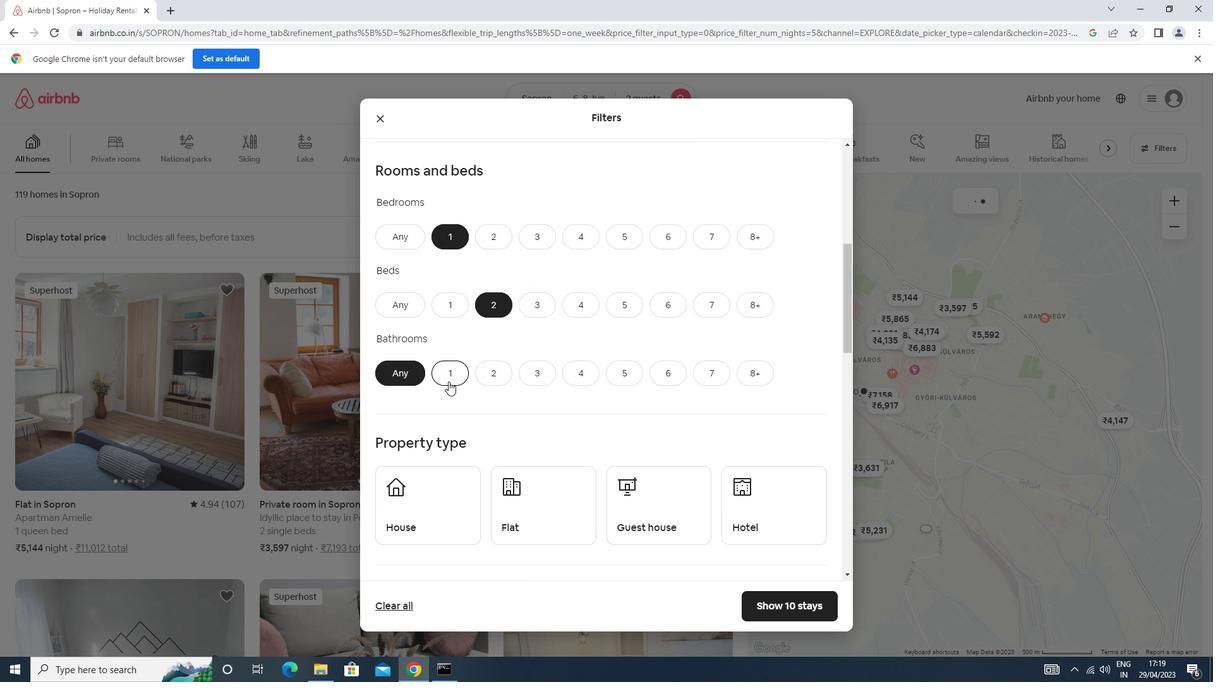 
Action: Mouse pressed left at (448, 381)
Screenshot: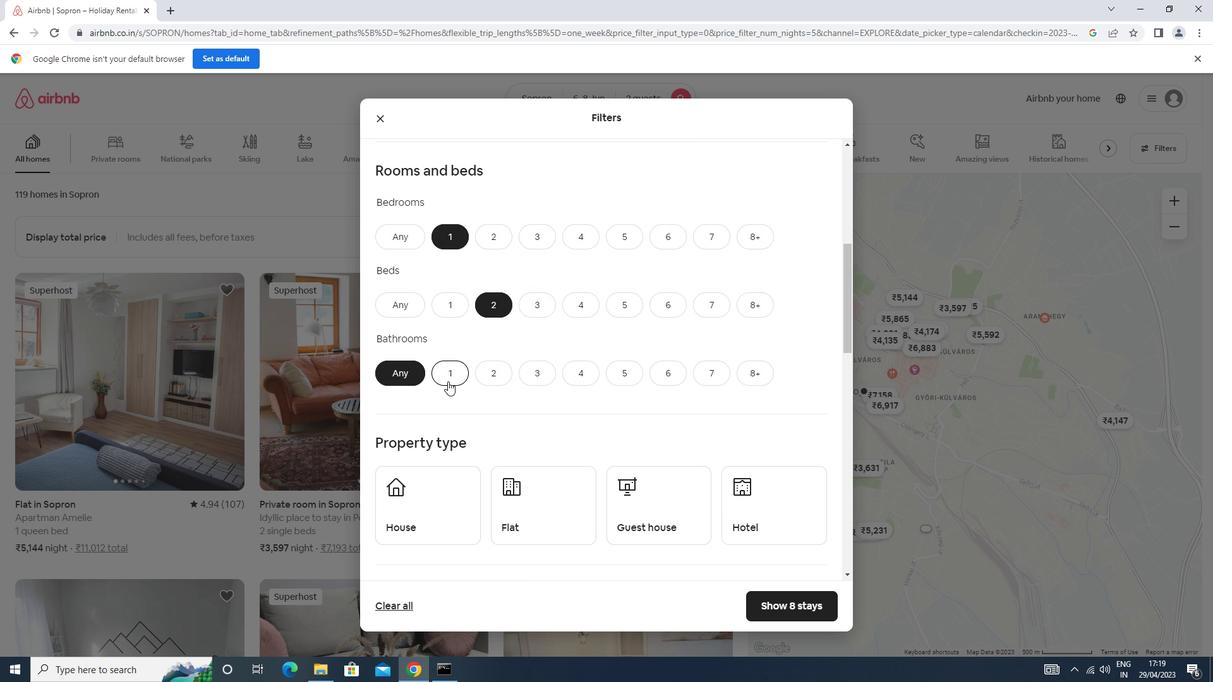 
Action: Mouse moved to (450, 369)
Screenshot: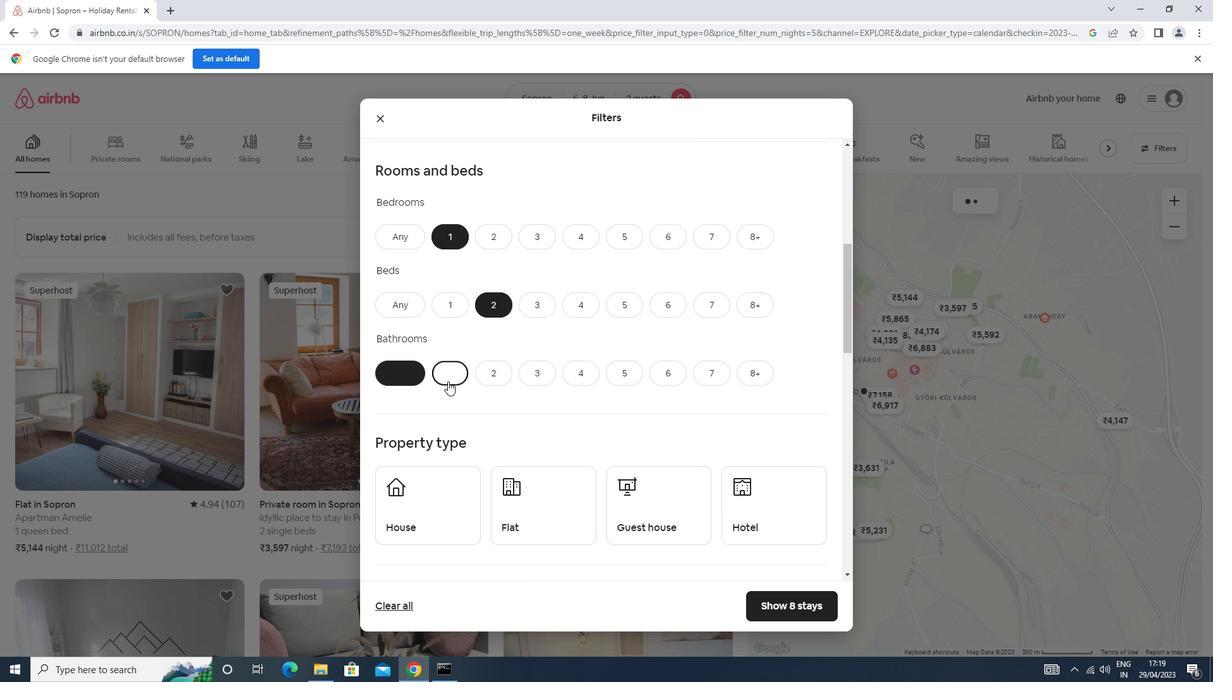 
Action: Mouse scrolled (450, 368) with delta (0, 0)
Screenshot: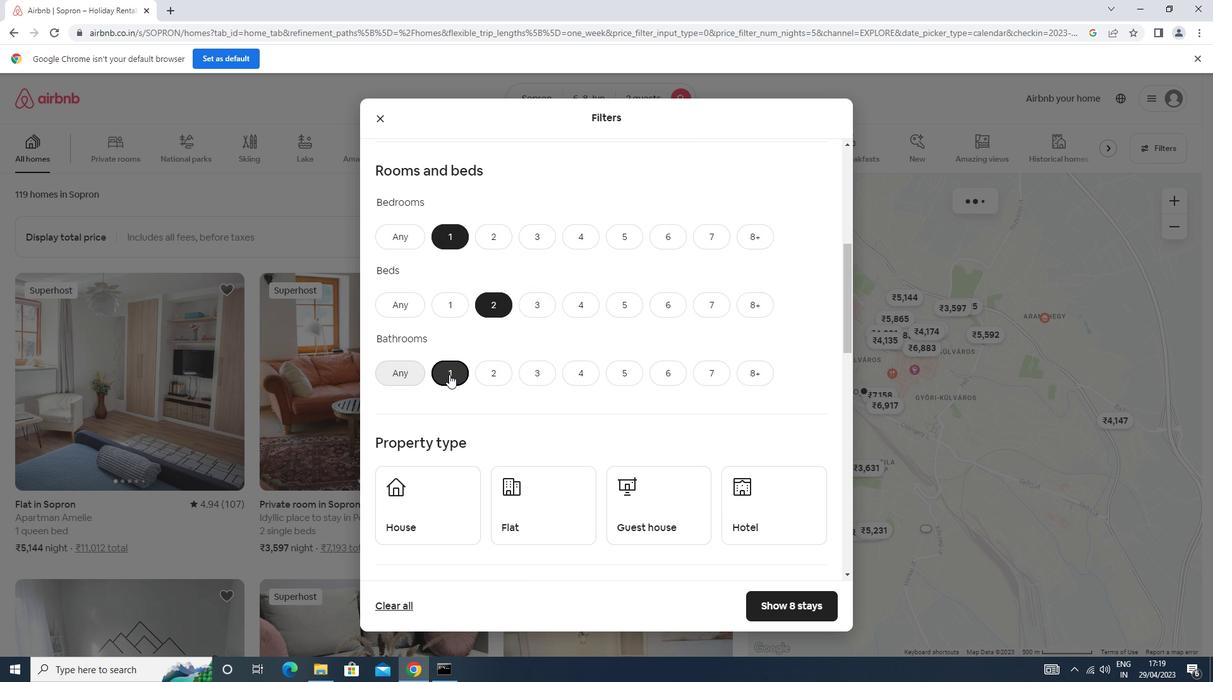 
Action: Mouse scrolled (450, 368) with delta (0, 0)
Screenshot: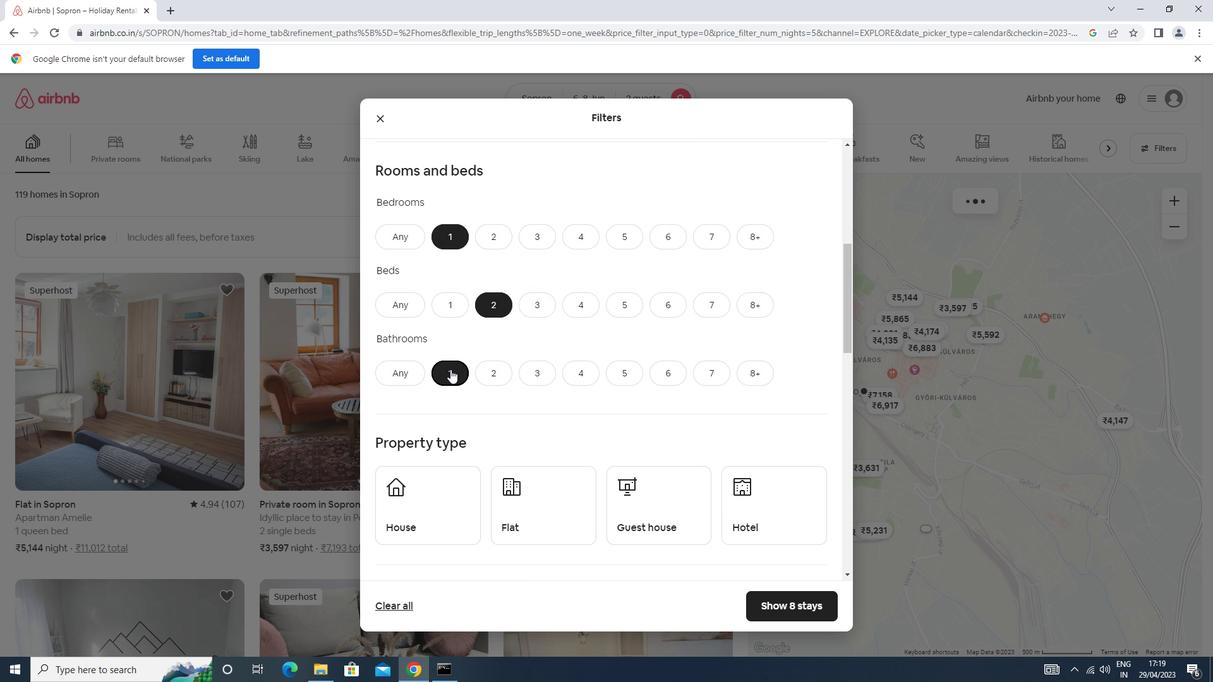 
Action: Mouse scrolled (450, 368) with delta (0, 0)
Screenshot: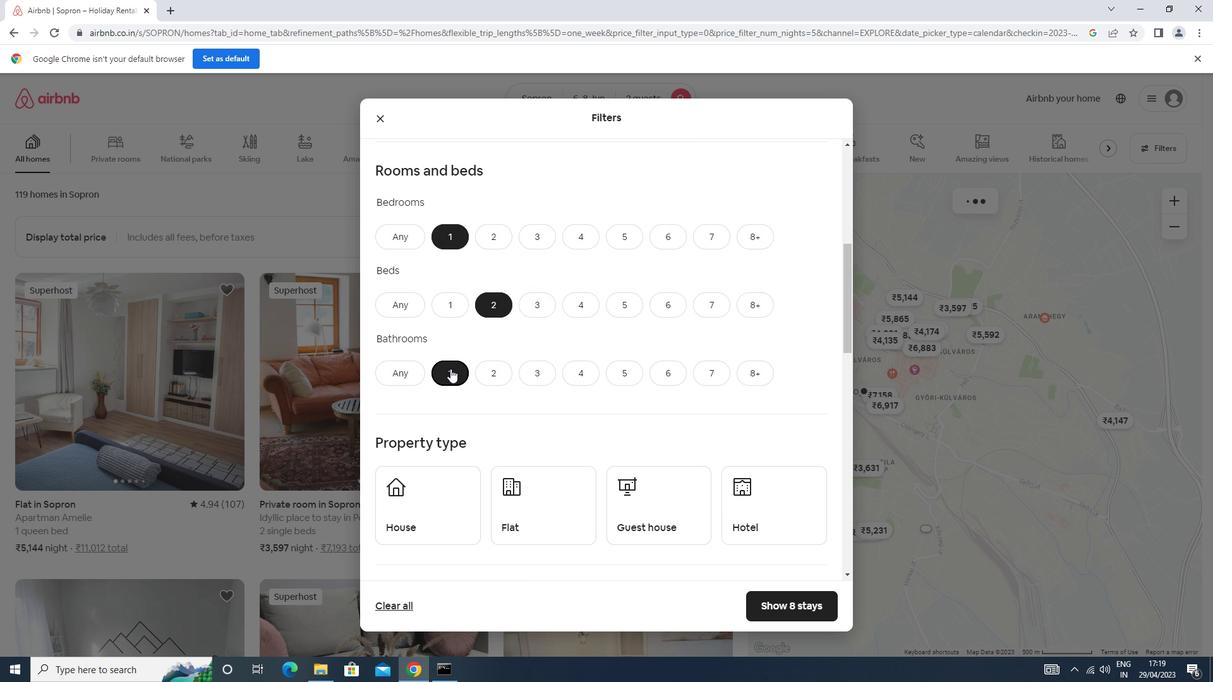
Action: Mouse moved to (443, 326)
Screenshot: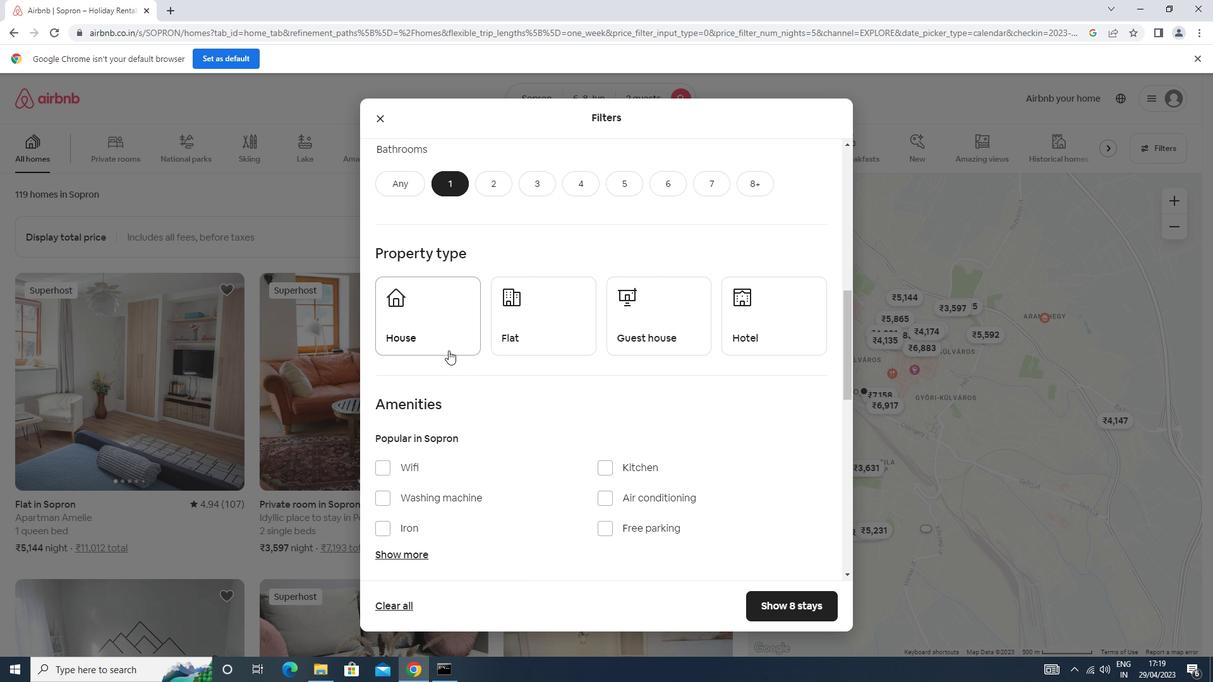 
Action: Mouse pressed left at (443, 326)
Screenshot: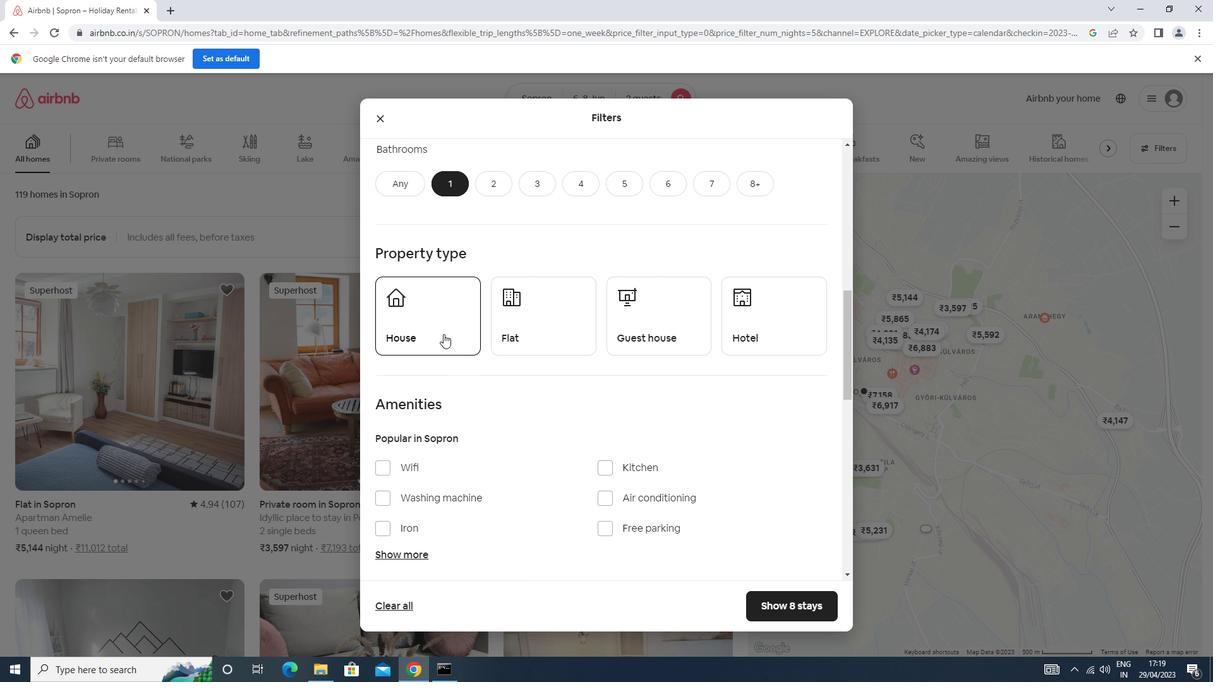 
Action: Mouse moved to (526, 306)
Screenshot: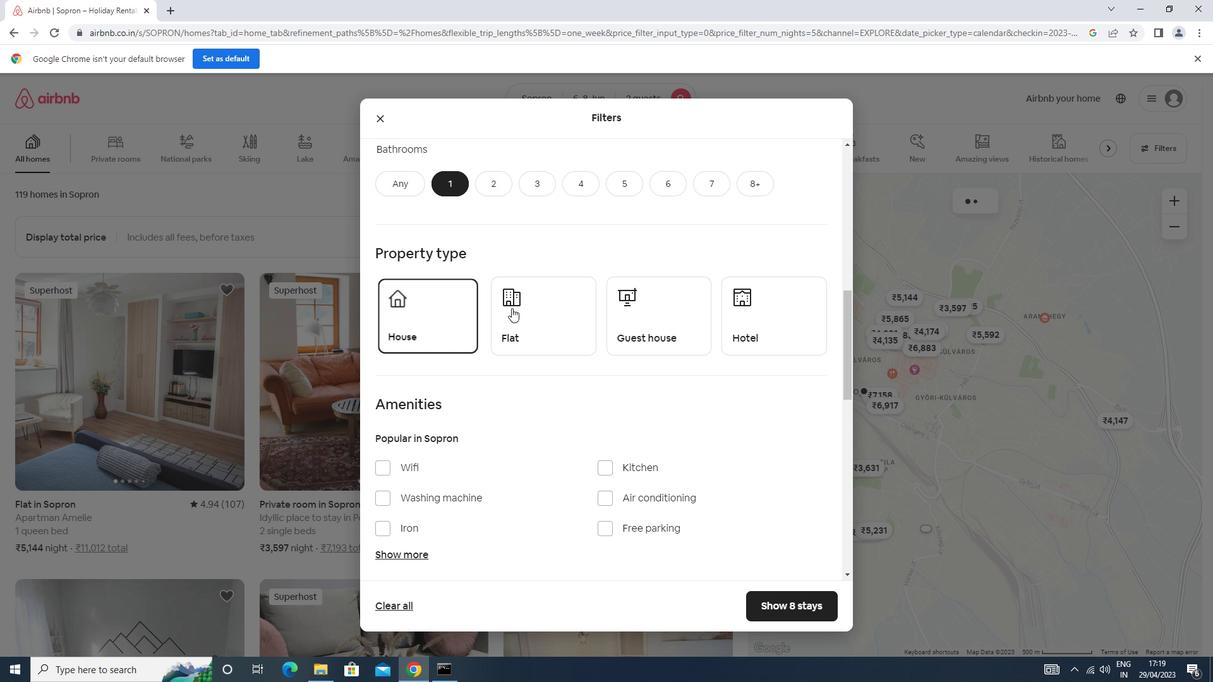 
Action: Mouse pressed left at (526, 306)
Screenshot: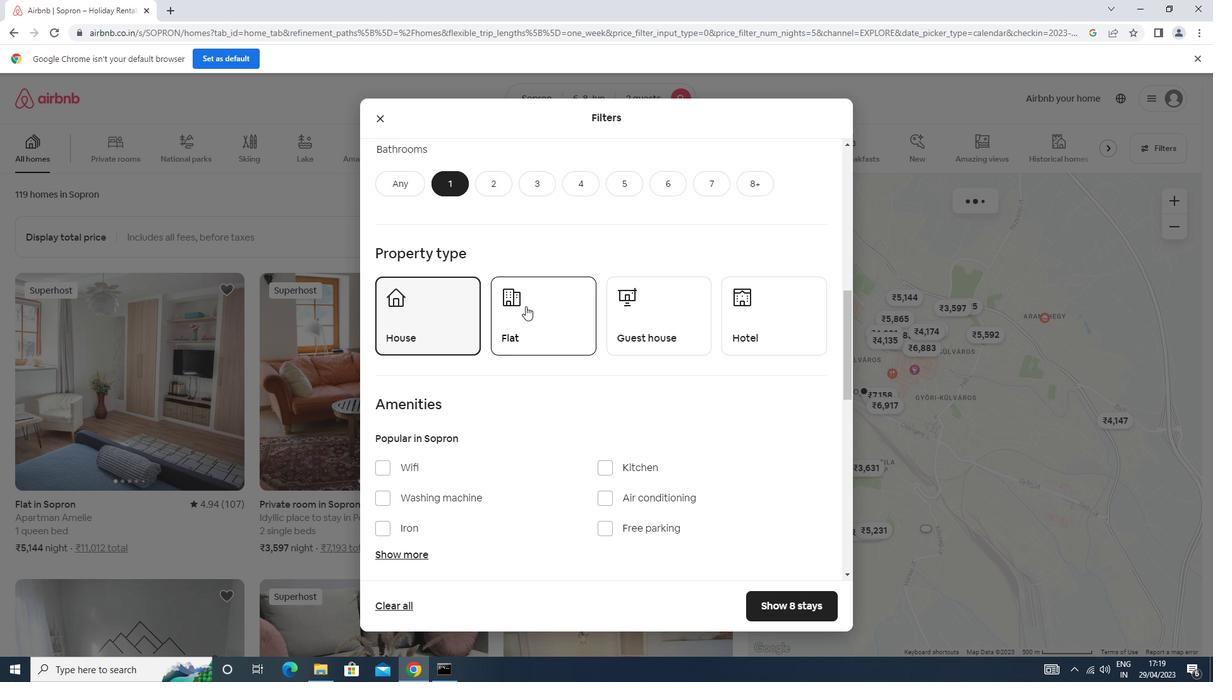 
Action: Mouse moved to (666, 322)
Screenshot: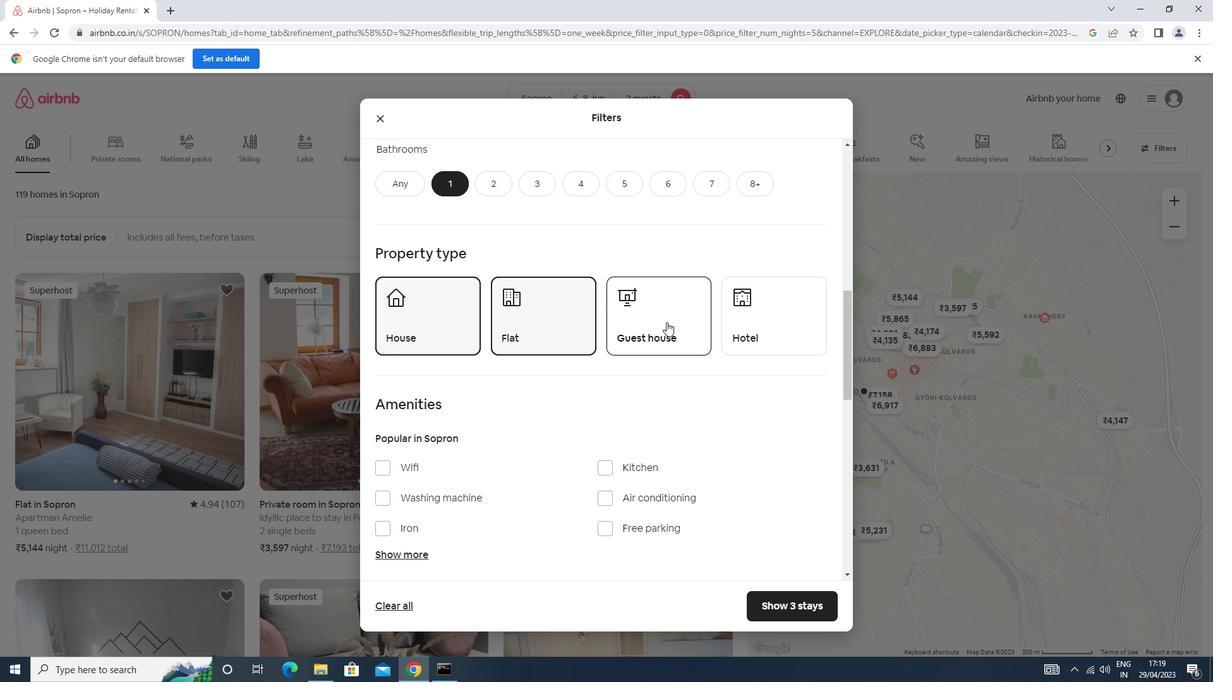 
Action: Mouse pressed left at (666, 322)
Screenshot: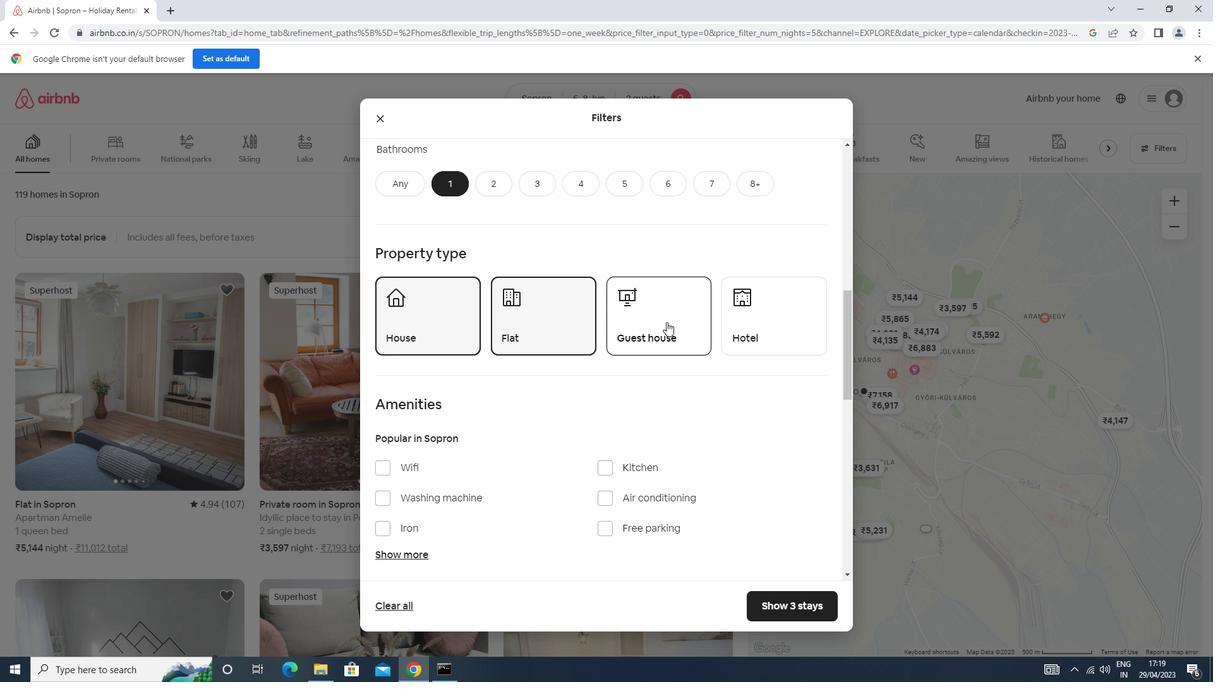 
Action: Mouse scrolled (666, 321) with delta (0, 0)
Screenshot: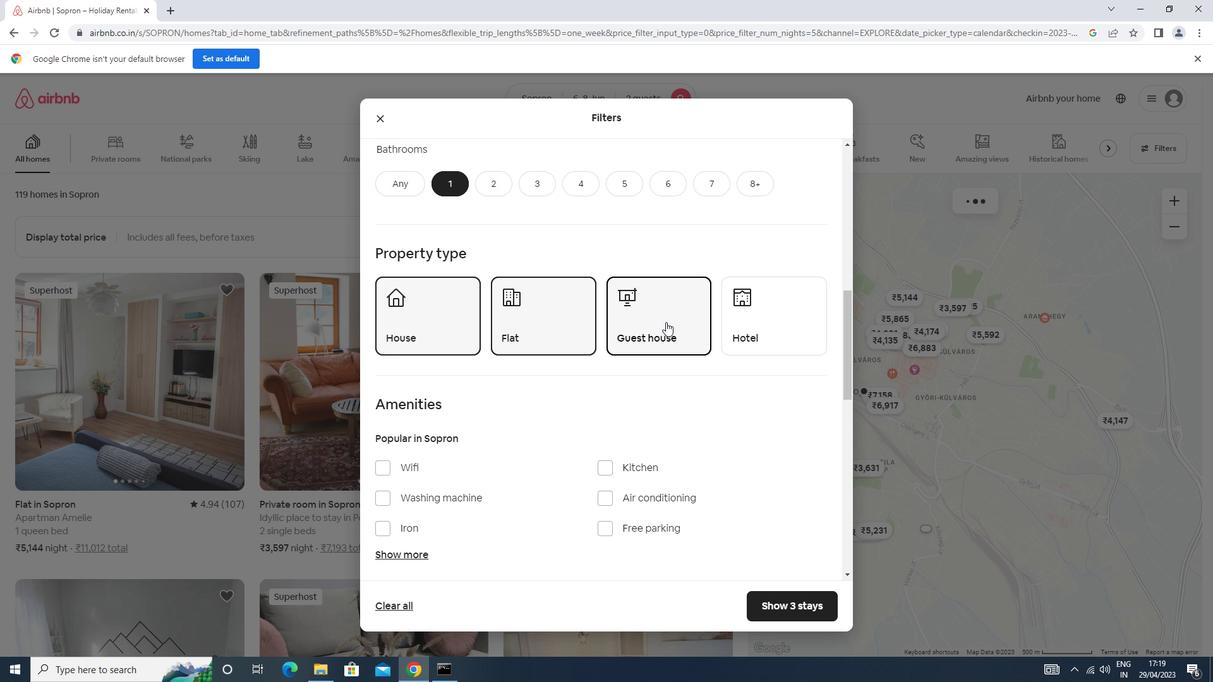 
Action: Mouse scrolled (666, 321) with delta (0, 0)
Screenshot: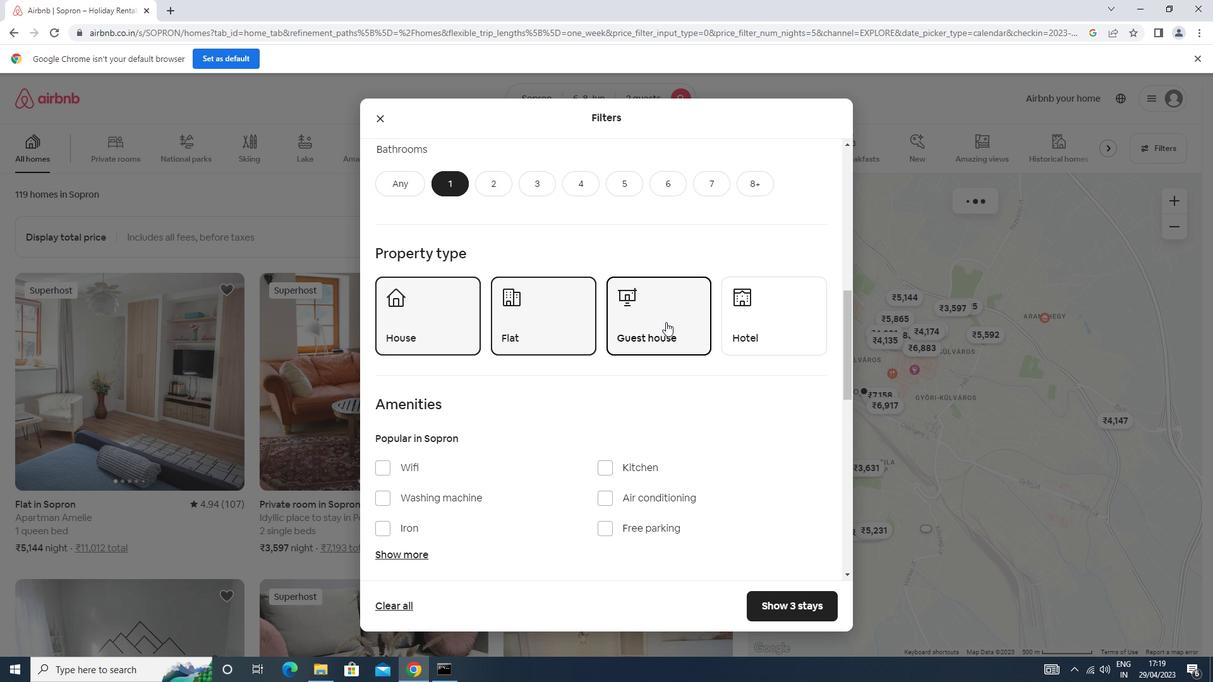 
Action: Mouse scrolled (666, 321) with delta (0, 0)
Screenshot: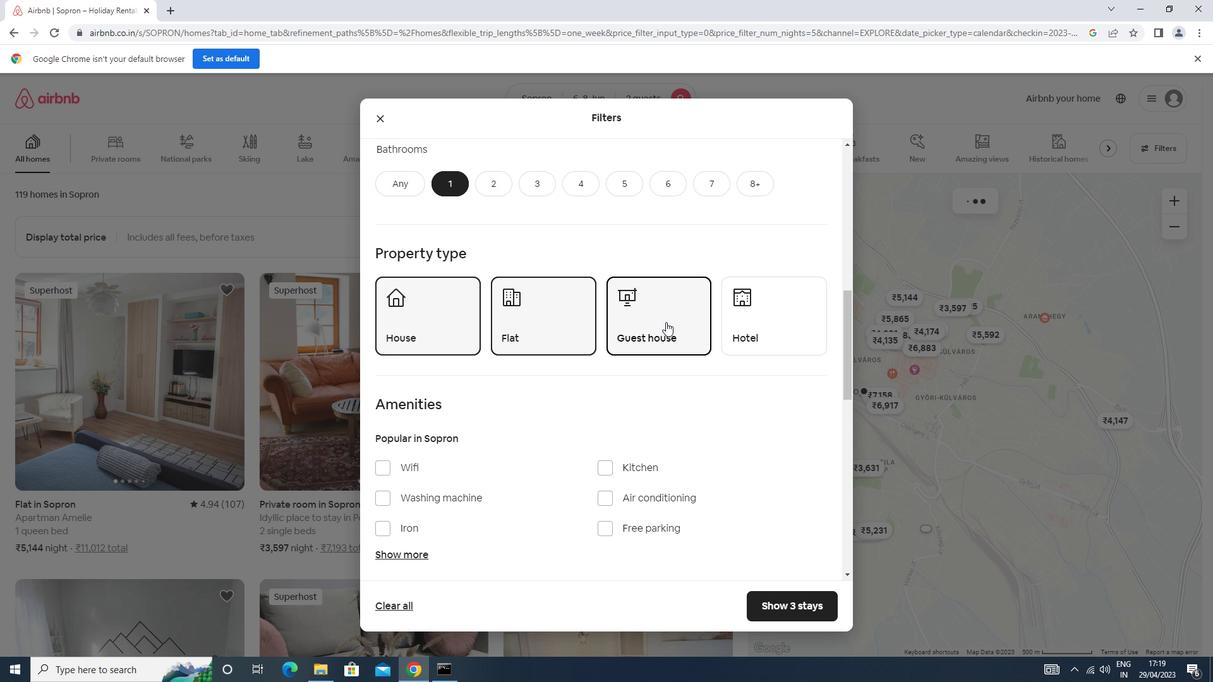 
Action: Mouse scrolled (666, 321) with delta (0, 0)
Screenshot: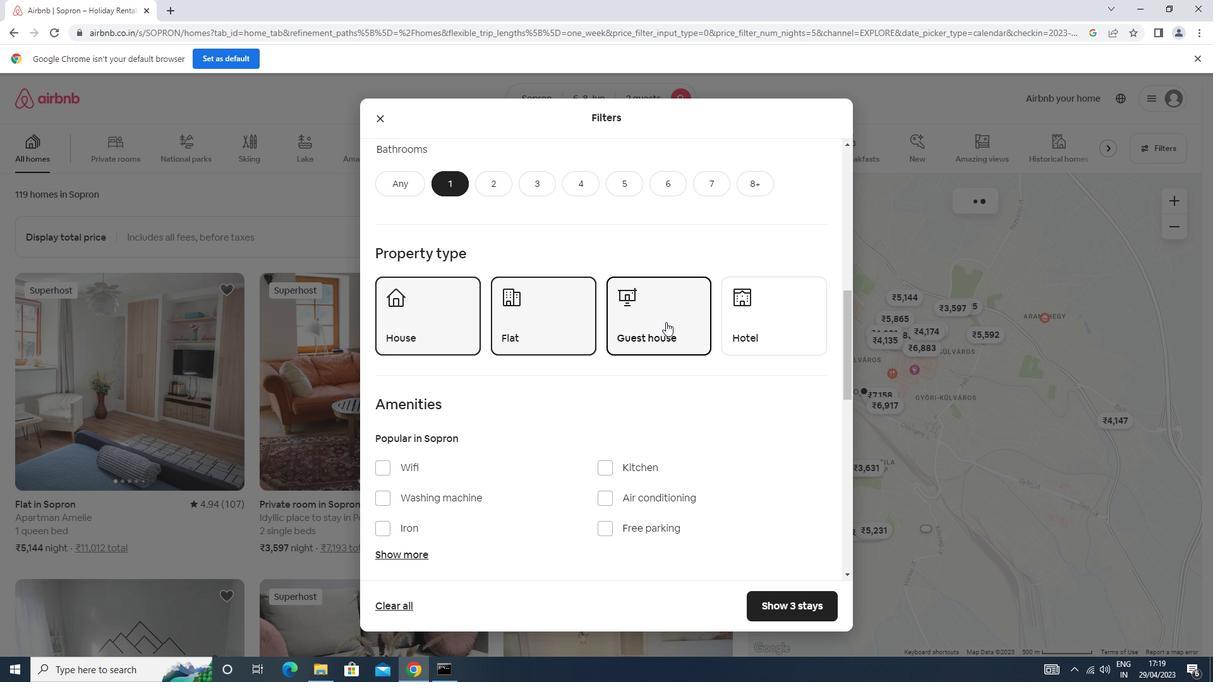 
Action: Mouse moved to (798, 443)
Screenshot: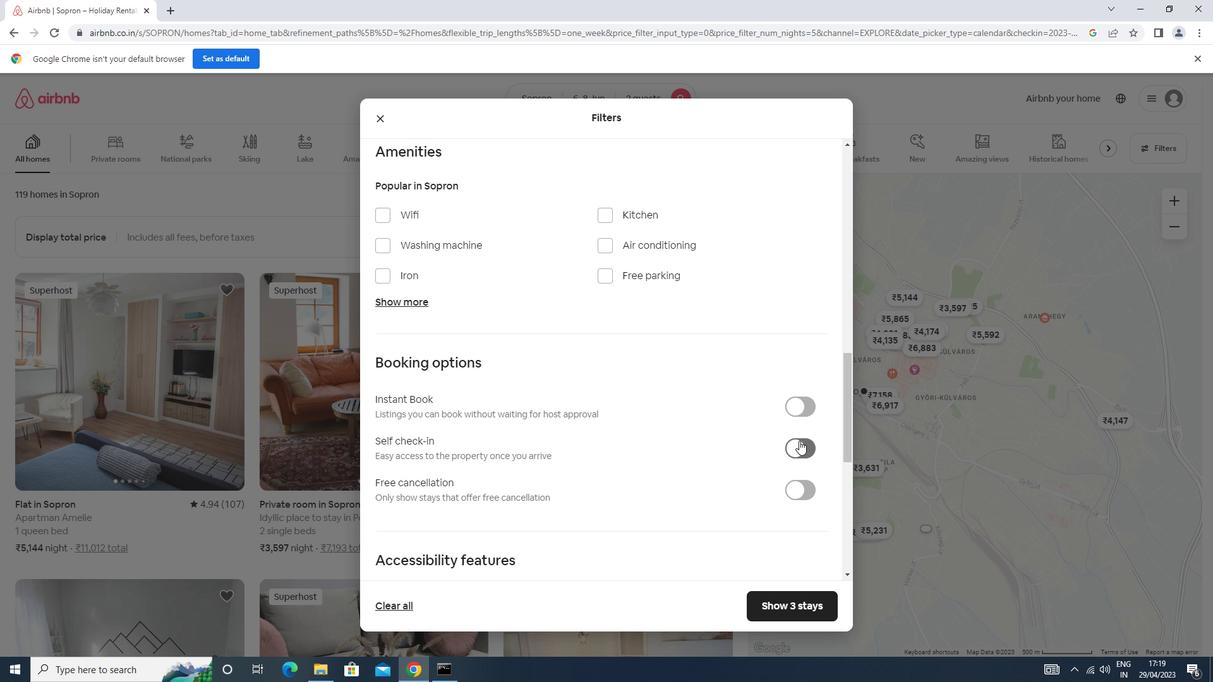 
Action: Mouse pressed left at (798, 443)
Screenshot: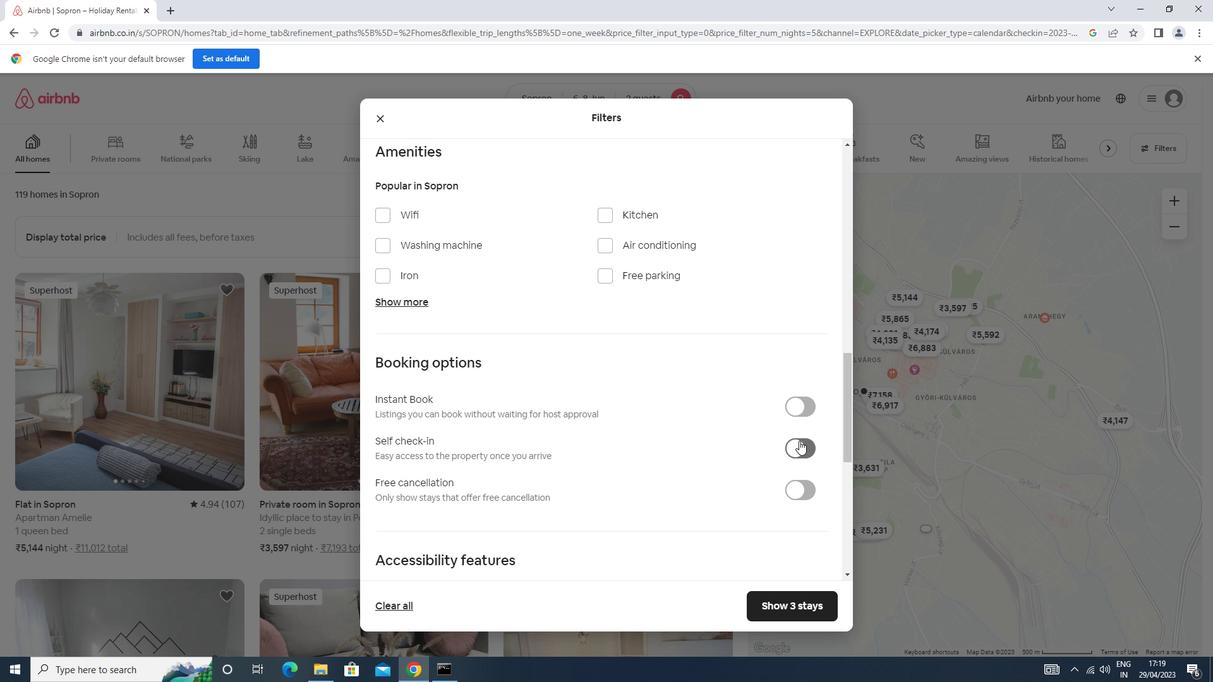 
Action: Mouse moved to (758, 421)
Screenshot: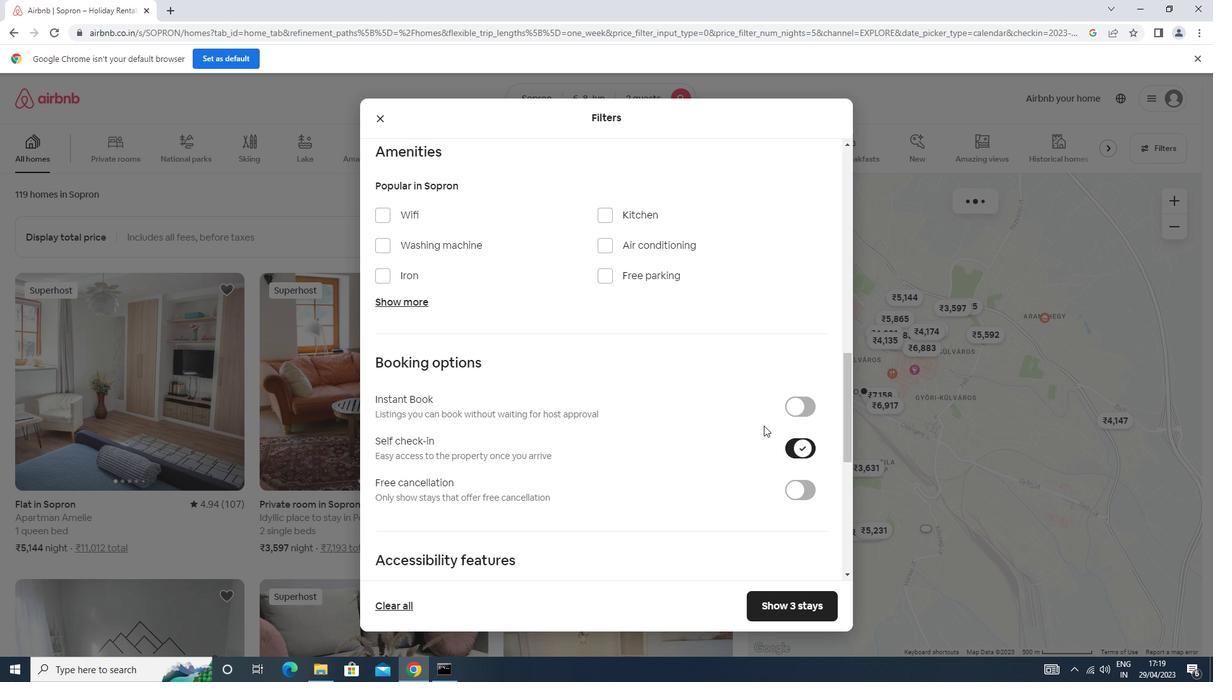 
Action: Mouse scrolled (758, 420) with delta (0, 0)
Screenshot: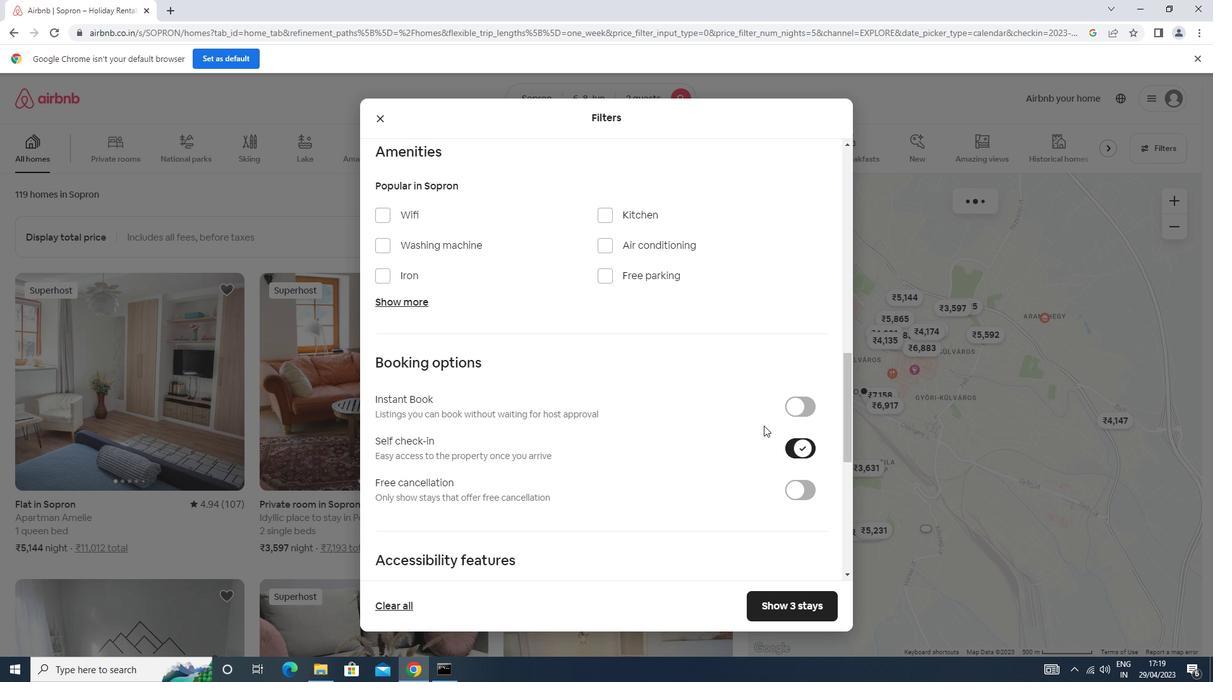 
Action: Mouse scrolled (758, 420) with delta (0, 0)
Screenshot: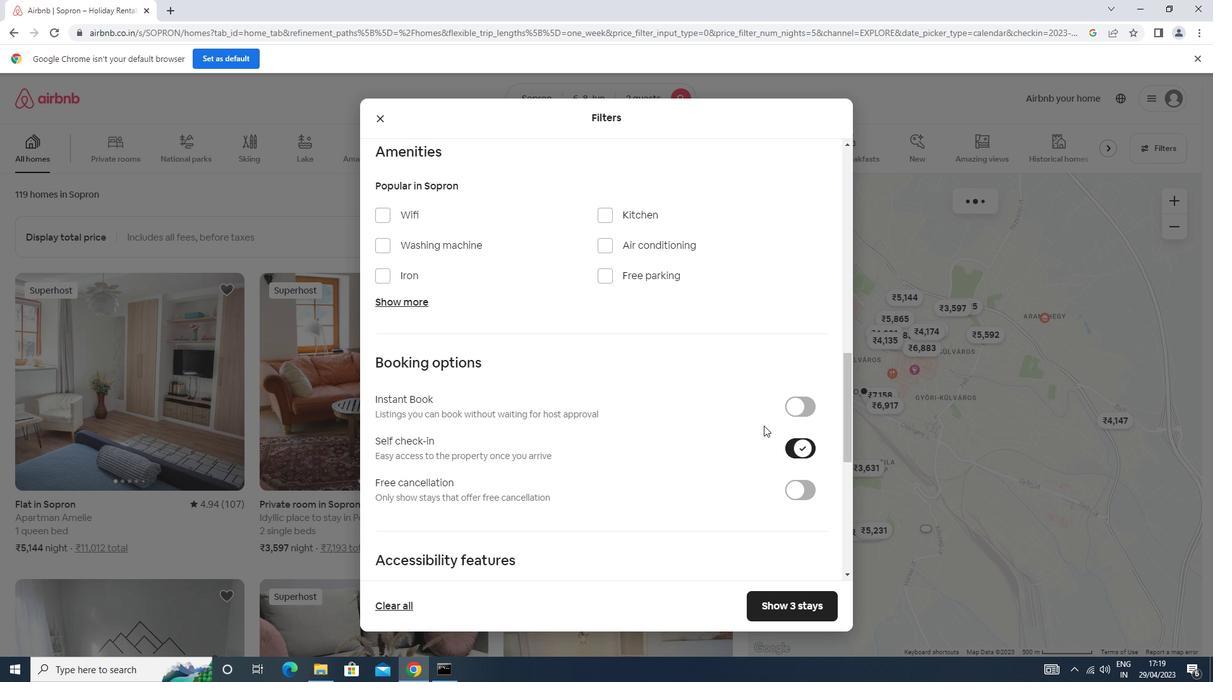 
Action: Mouse scrolled (758, 420) with delta (0, 0)
Screenshot: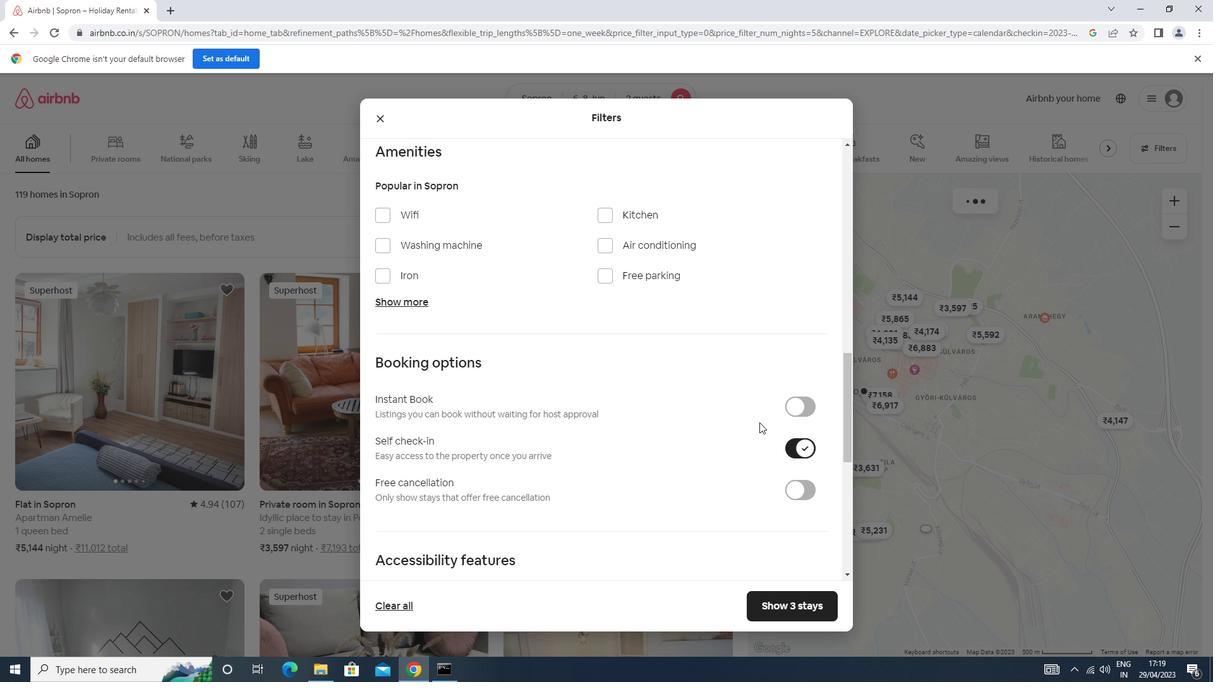 
Action: Mouse scrolled (758, 420) with delta (0, 0)
Screenshot: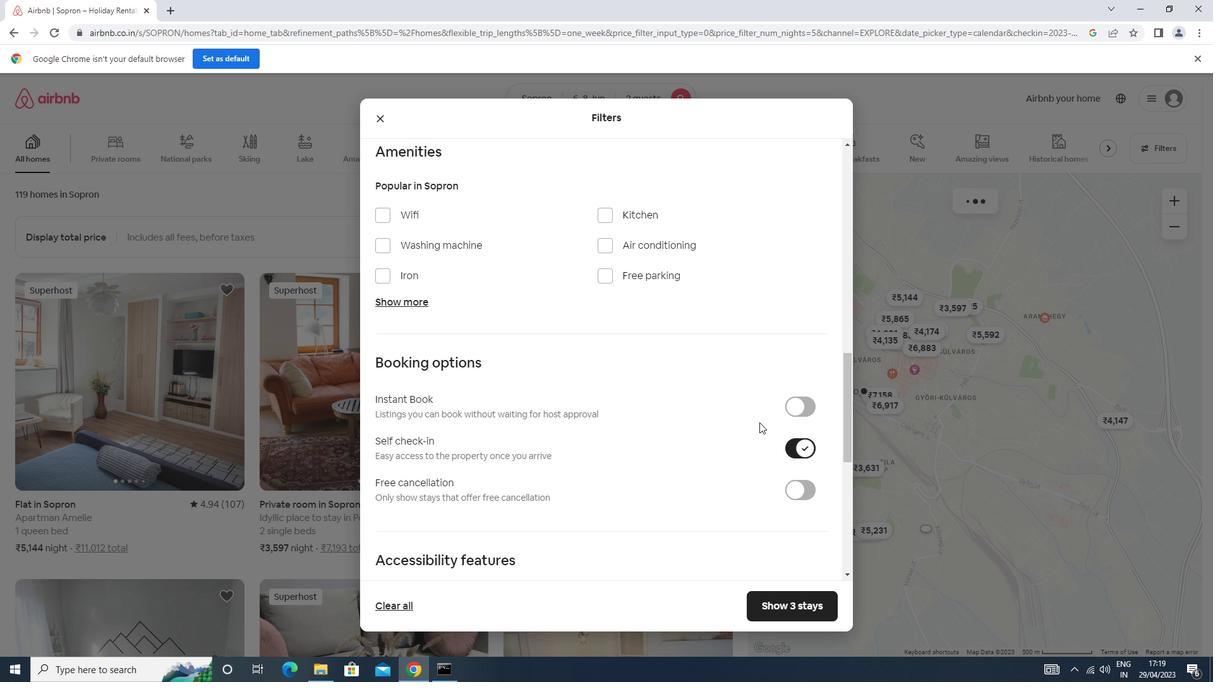 
Action: Mouse scrolled (758, 420) with delta (0, 0)
Screenshot: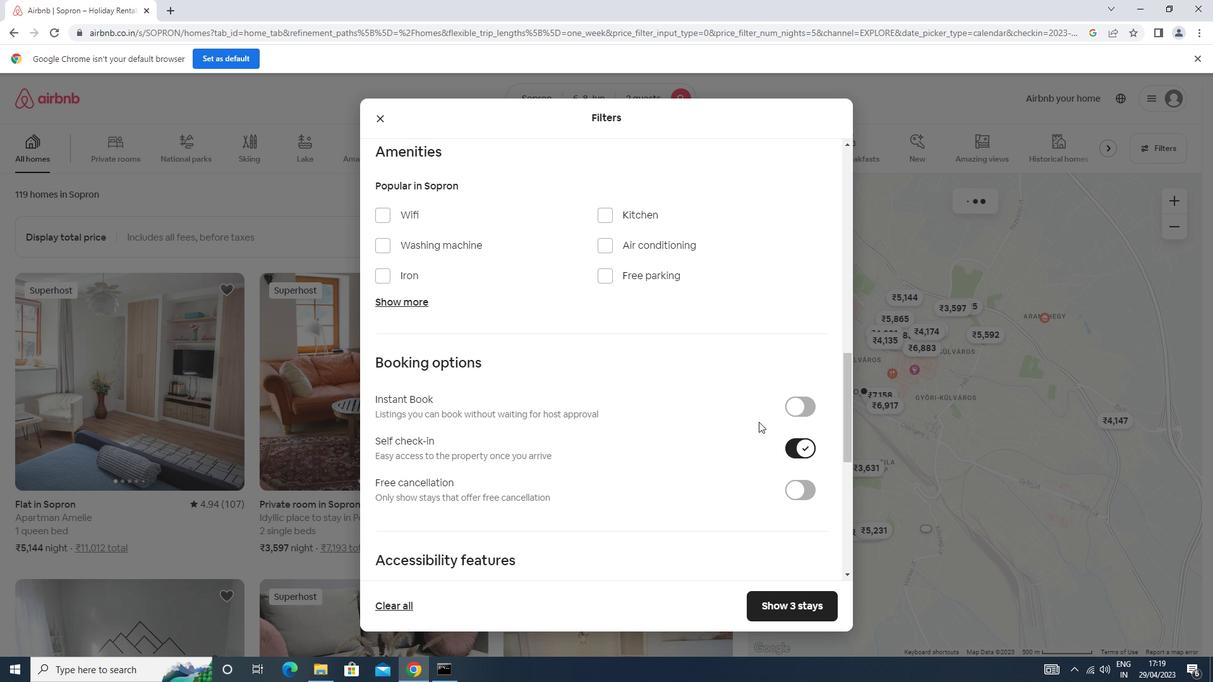 
Action: Mouse scrolled (758, 420) with delta (0, 0)
Screenshot: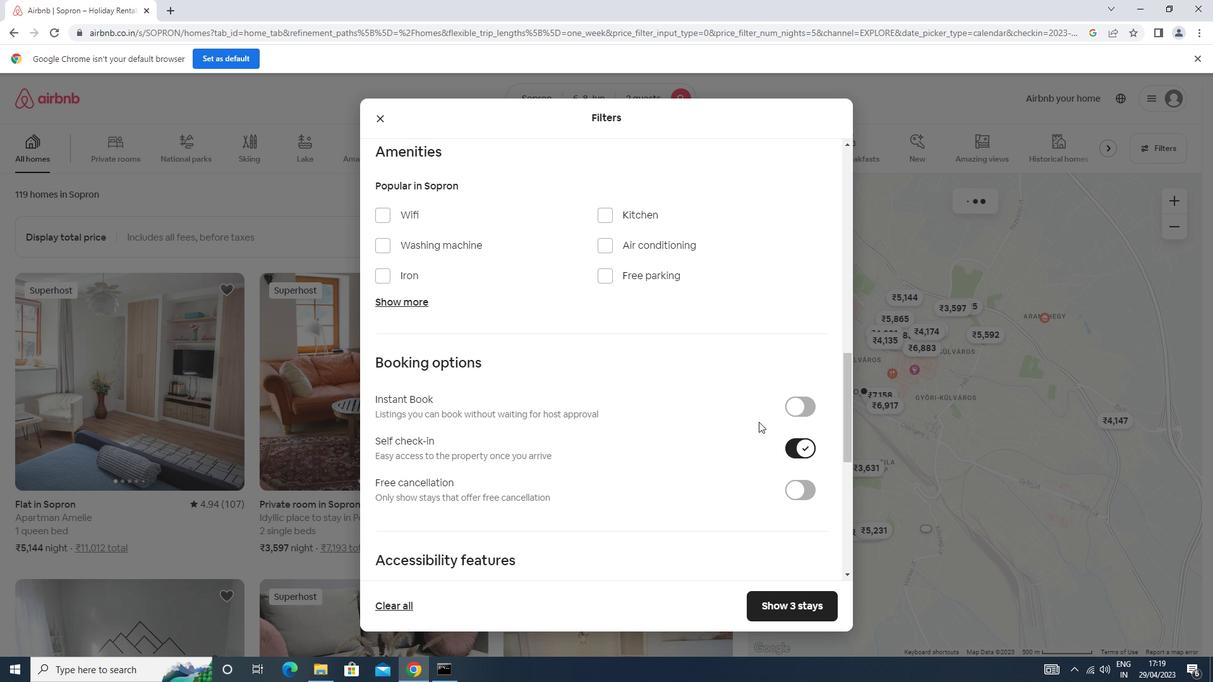 
Action: Mouse scrolled (758, 420) with delta (0, 0)
Screenshot: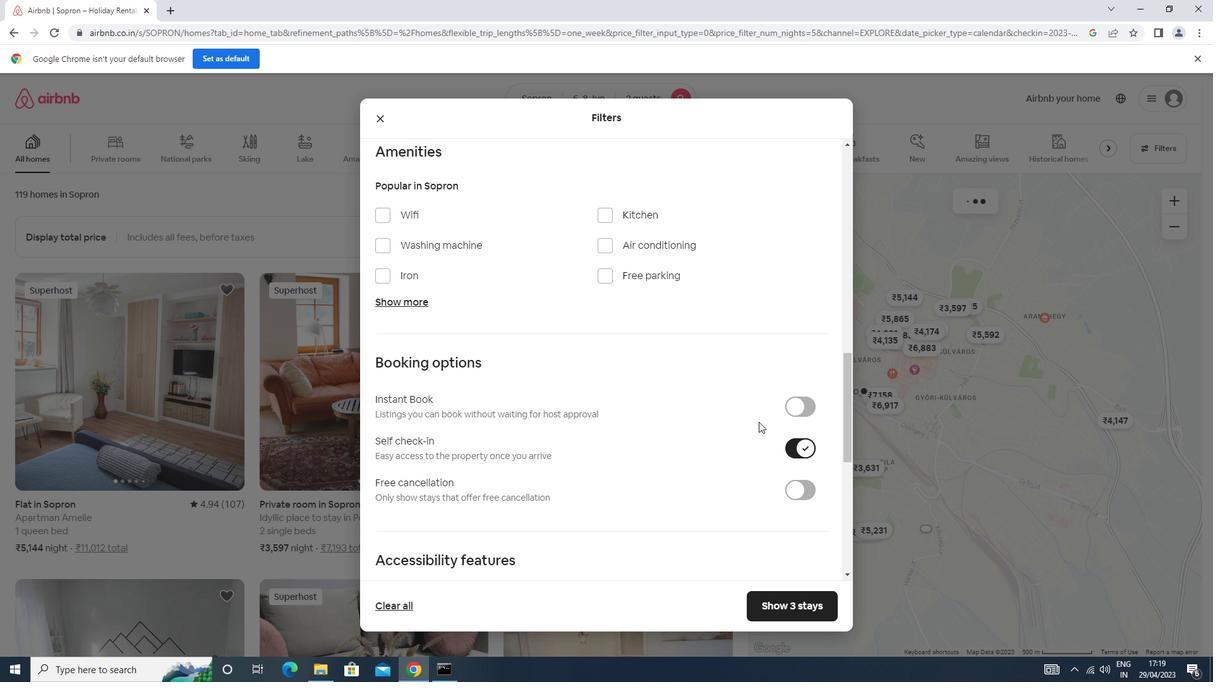 
Action: Mouse scrolled (758, 420) with delta (0, 0)
Screenshot: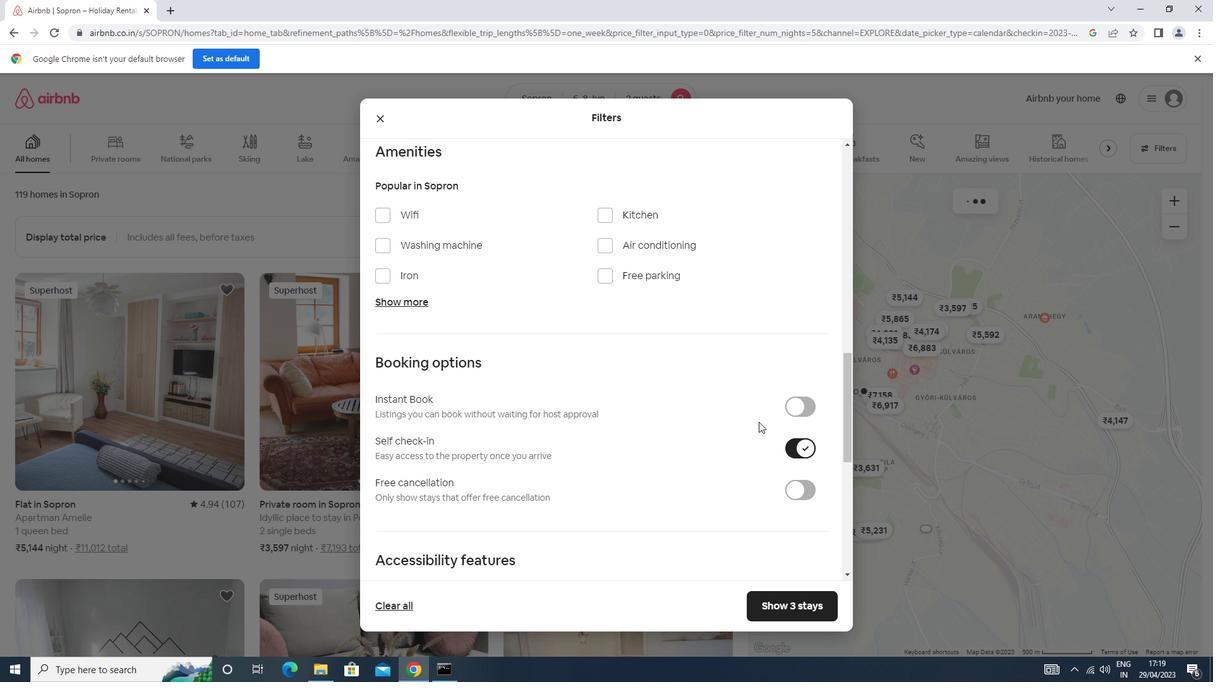
Action: Mouse moved to (414, 488)
Screenshot: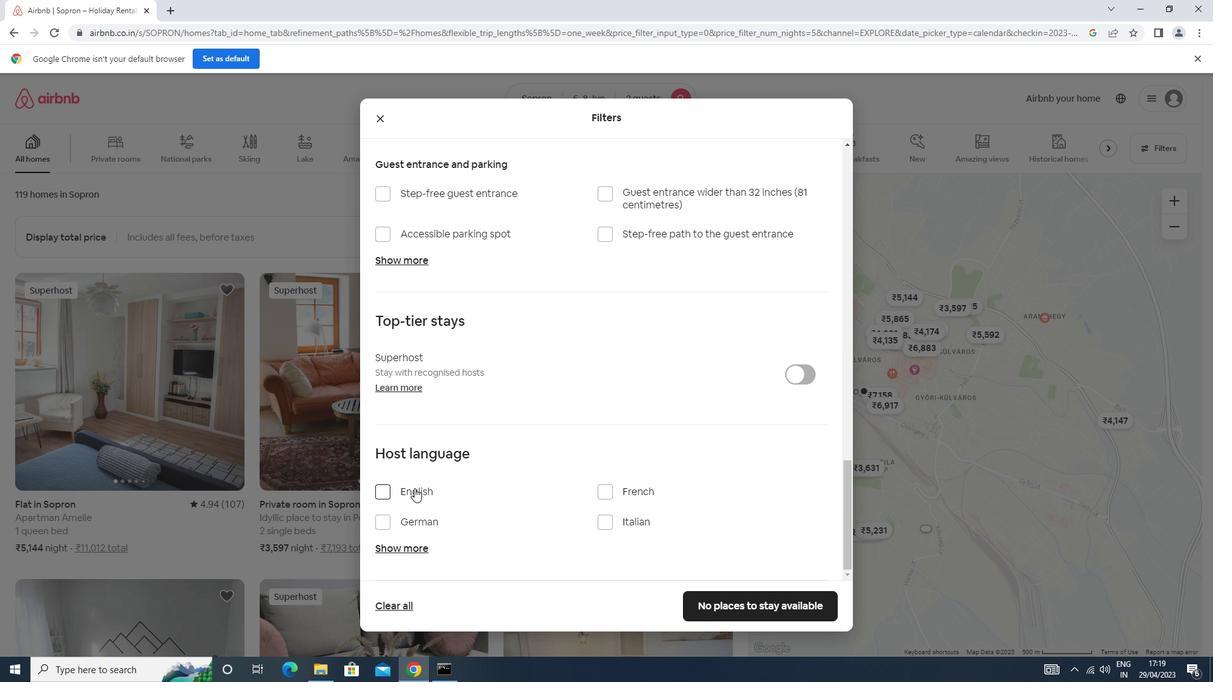
Action: Mouse pressed left at (414, 488)
Screenshot: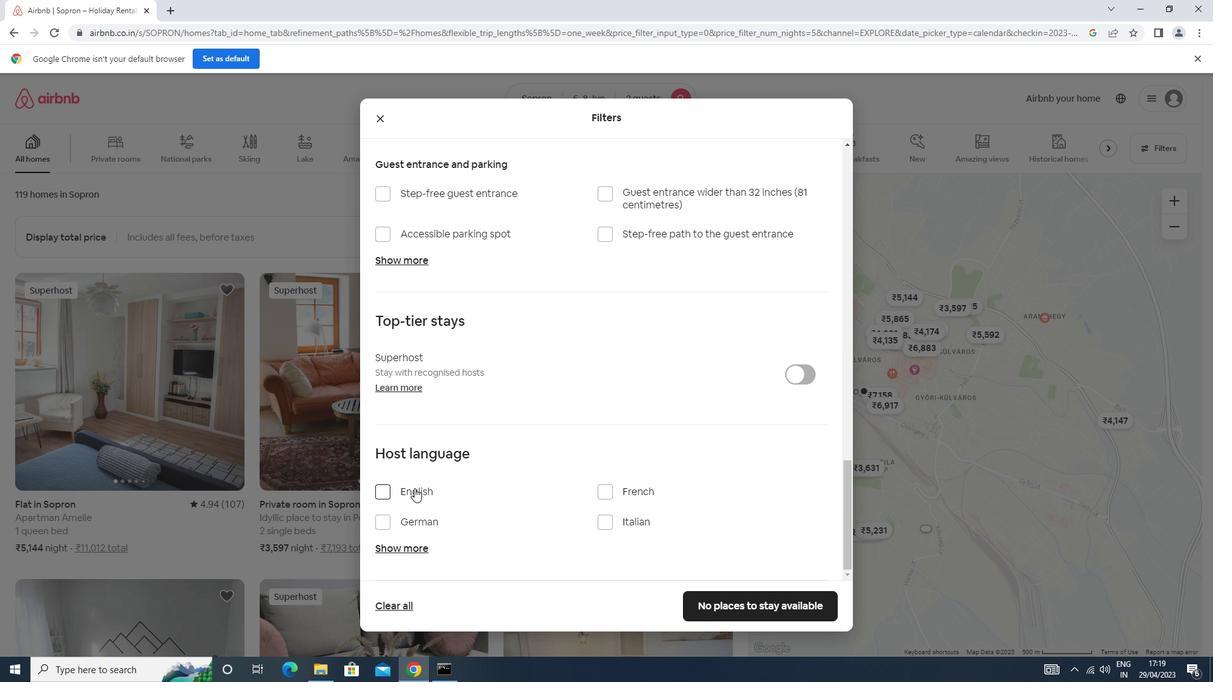 
Action: Mouse moved to (738, 604)
Screenshot: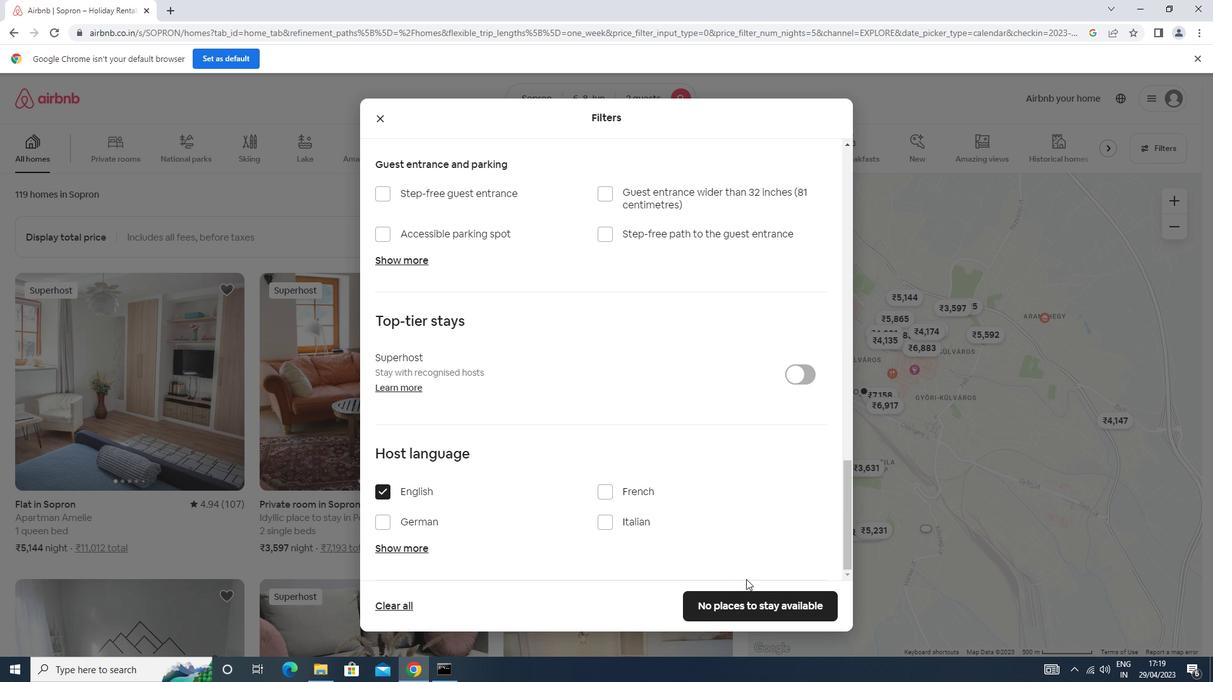 
Action: Mouse pressed left at (738, 604)
Screenshot: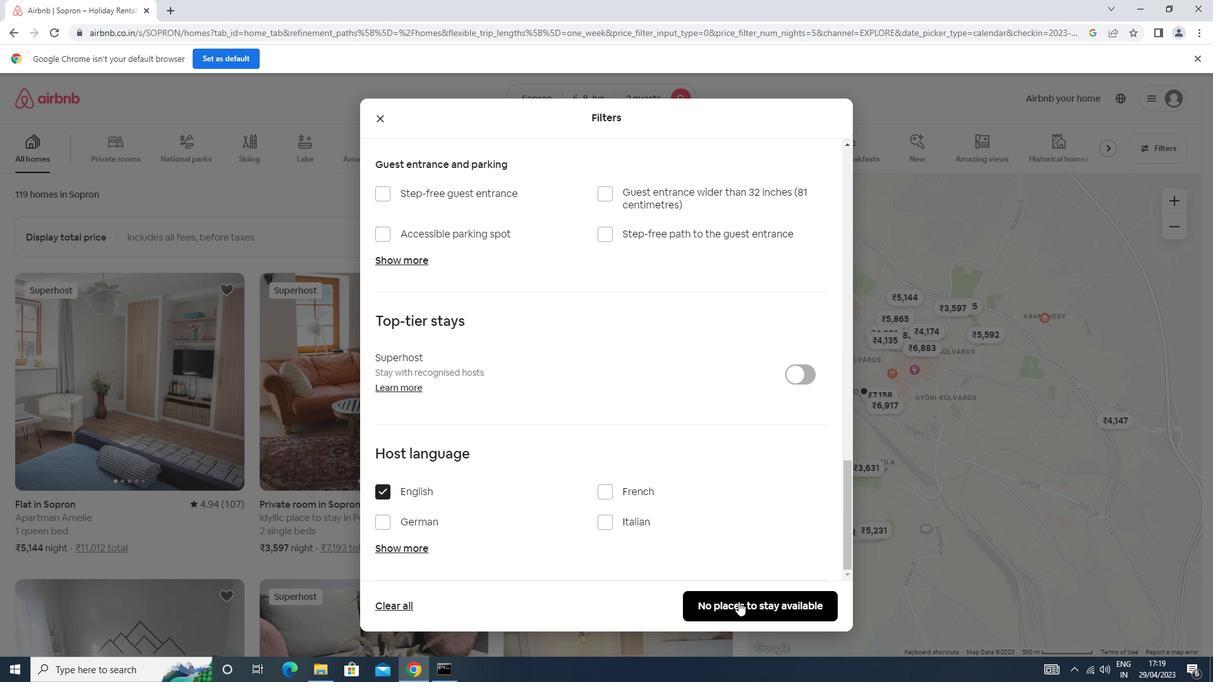 
